 Task: Search one way flight ticket for 1 adult, 6 children, 1 infant in seat and 1 infant on lap in business from Wilmington: Wilmington Airport to Indianapolis: Indianapolis International Airport on 8-5-2023. Choice of flights is Emirates. Number of bags: 2 checked bags. Price is upto 109000. Outbound departure time preference is 23:00.
Action: Mouse moved to (318, 131)
Screenshot: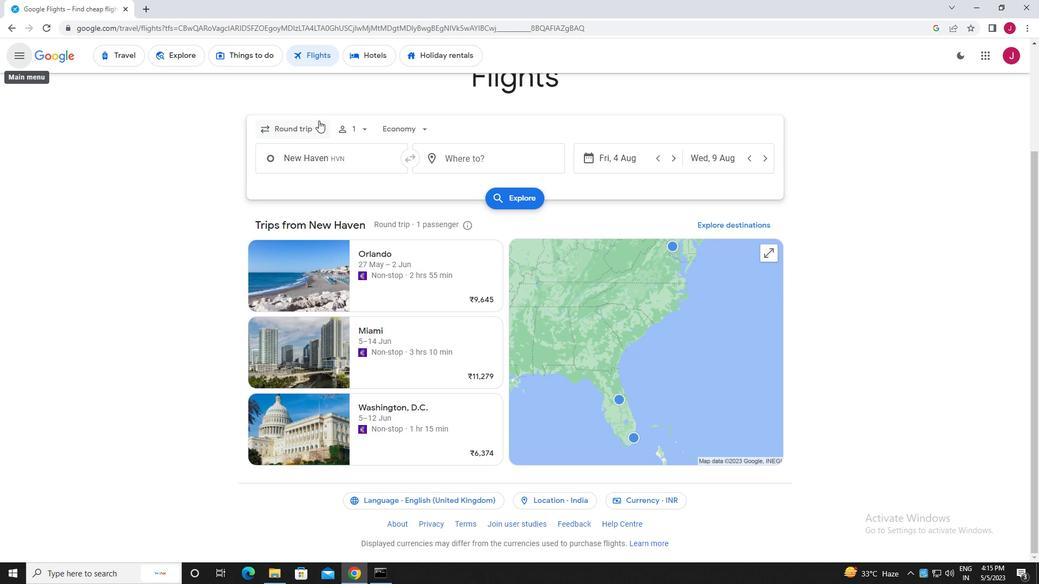 
Action: Mouse pressed left at (318, 131)
Screenshot: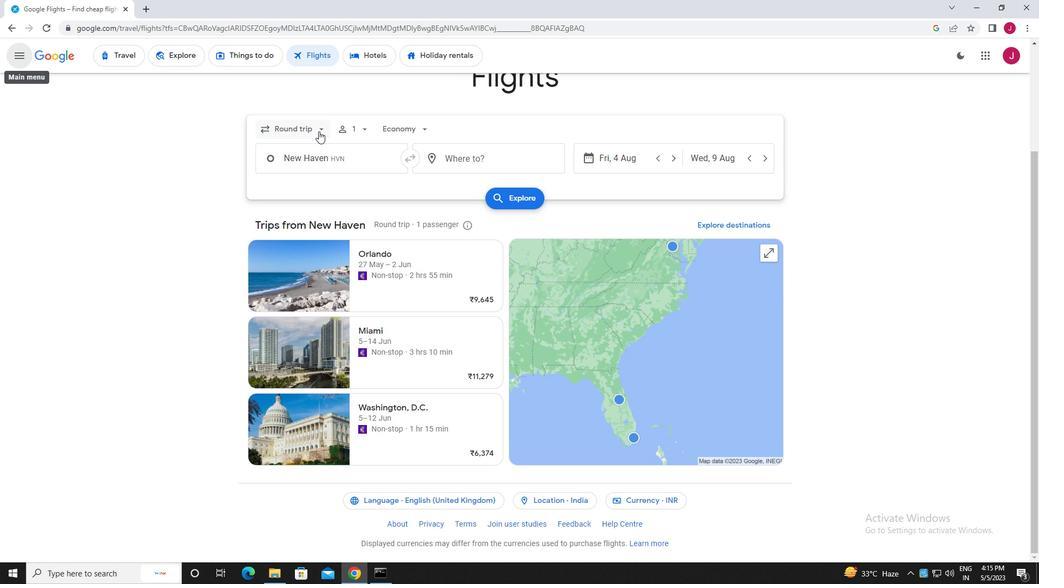 
Action: Mouse moved to (309, 181)
Screenshot: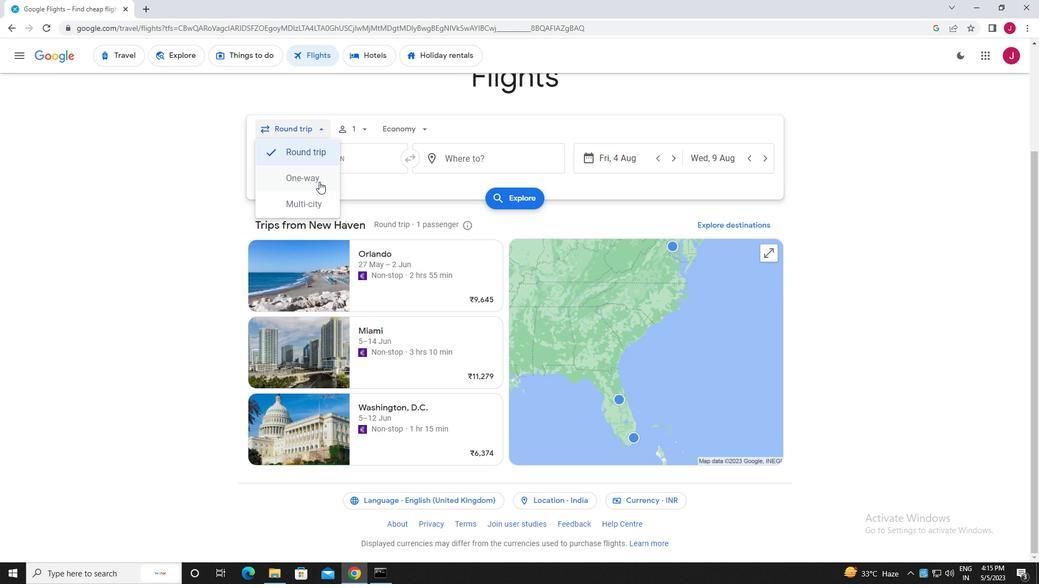 
Action: Mouse pressed left at (309, 181)
Screenshot: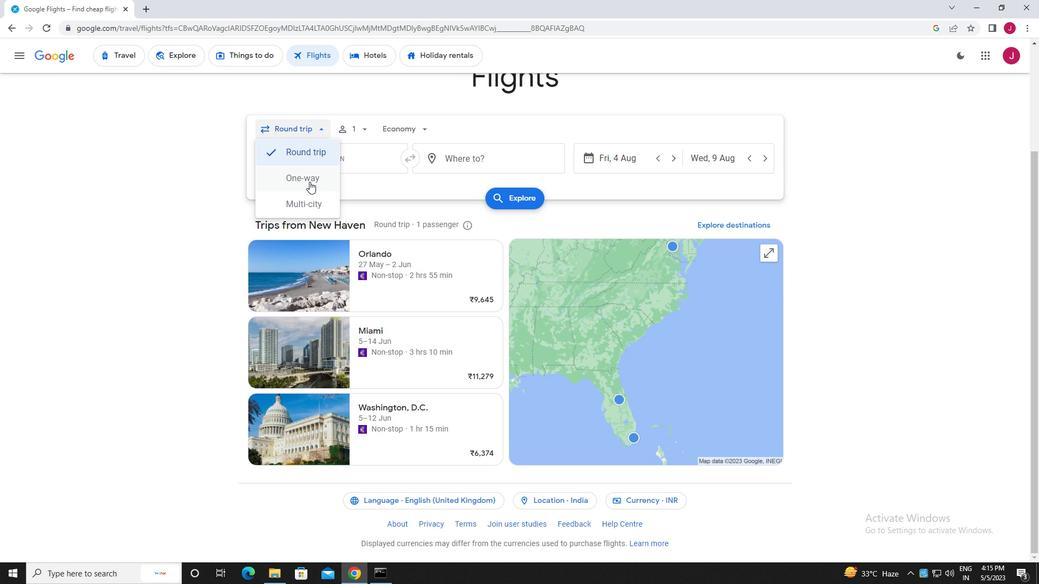 
Action: Mouse moved to (358, 130)
Screenshot: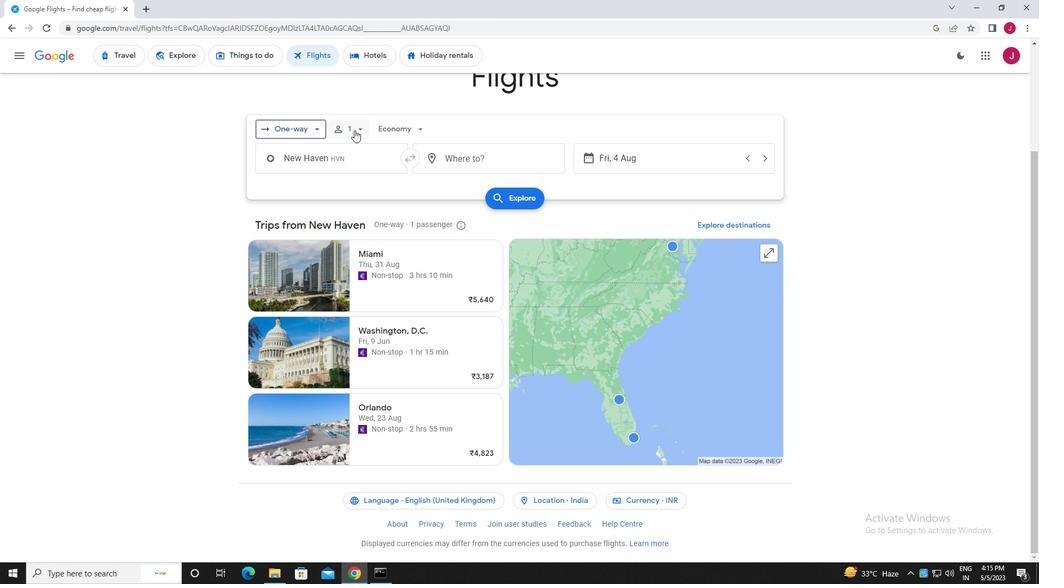 
Action: Mouse pressed left at (358, 130)
Screenshot: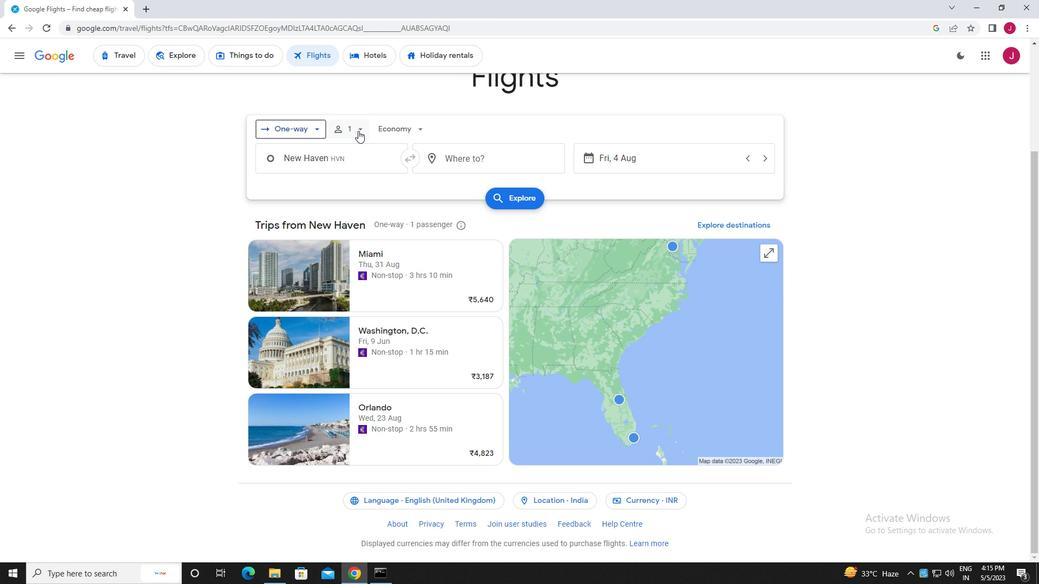 
Action: Mouse moved to (447, 186)
Screenshot: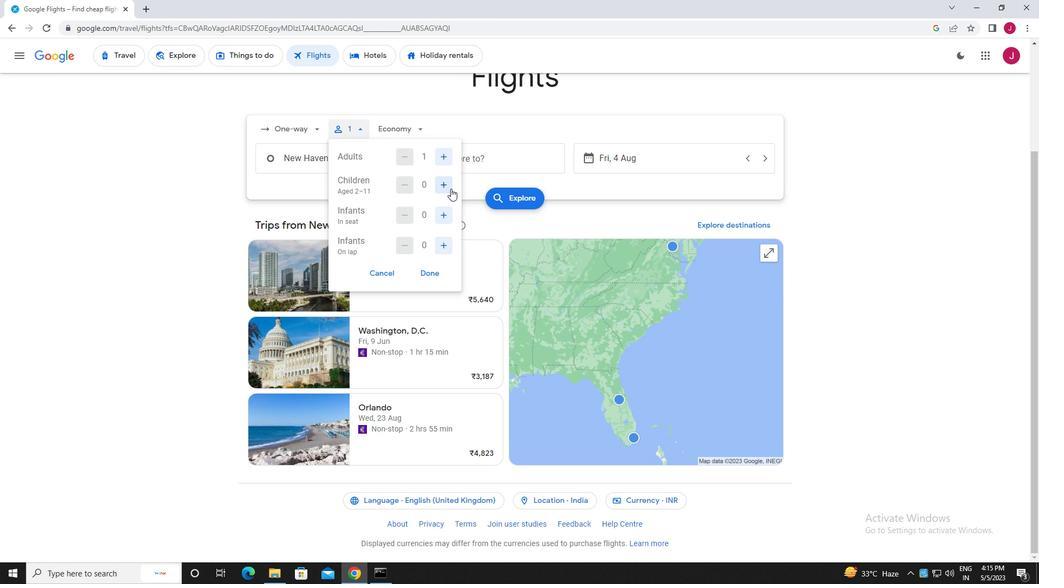 
Action: Mouse pressed left at (447, 186)
Screenshot: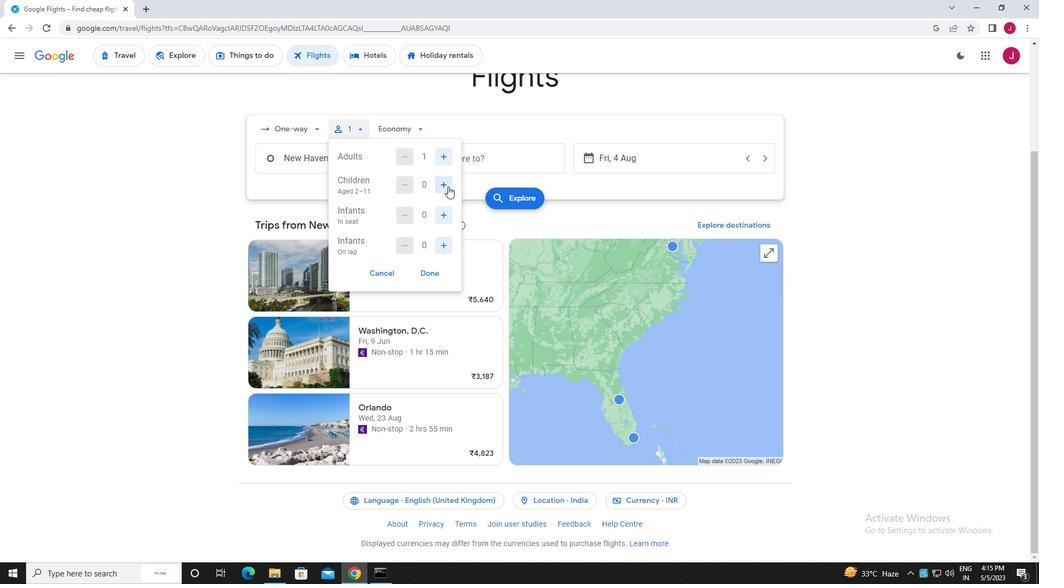 
Action: Mouse pressed left at (447, 186)
Screenshot: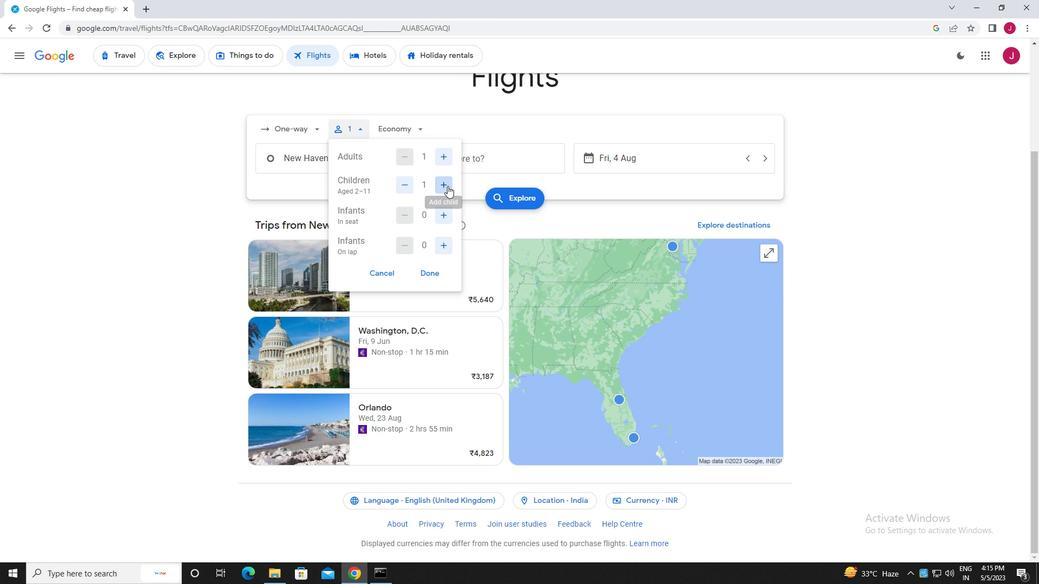 
Action: Mouse pressed left at (447, 186)
Screenshot: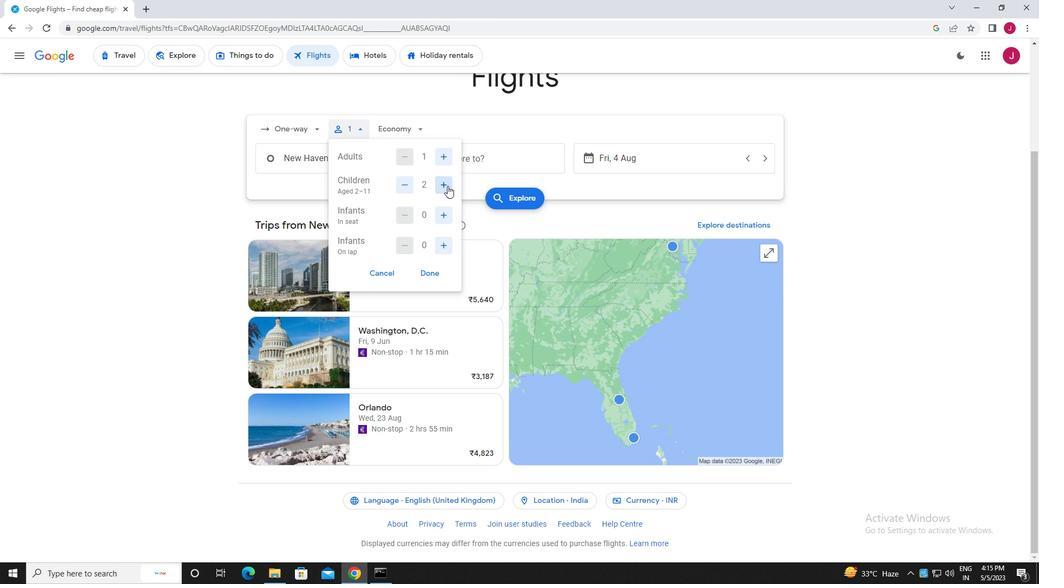 
Action: Mouse pressed left at (447, 186)
Screenshot: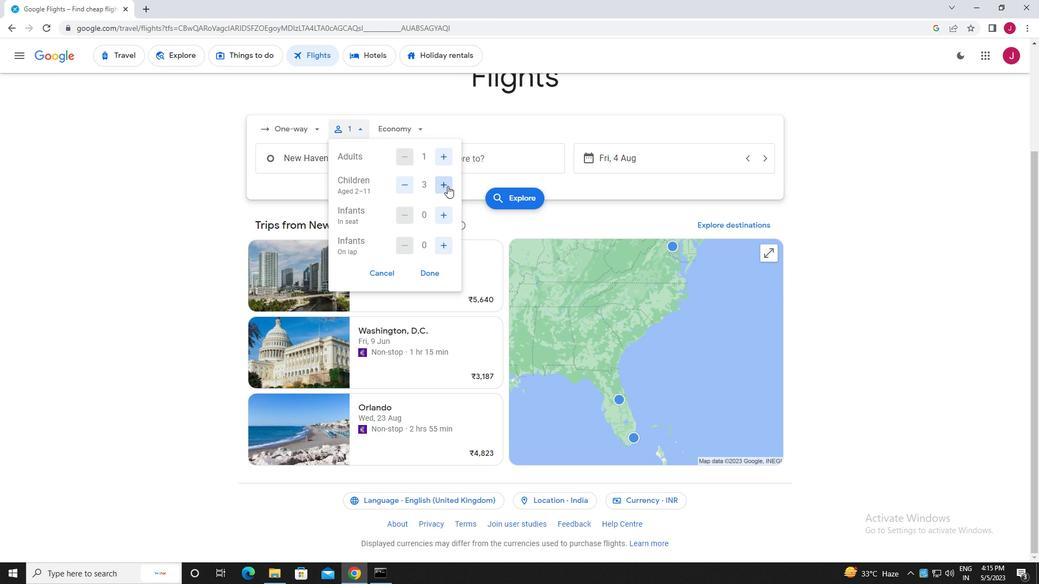 
Action: Mouse pressed left at (447, 186)
Screenshot: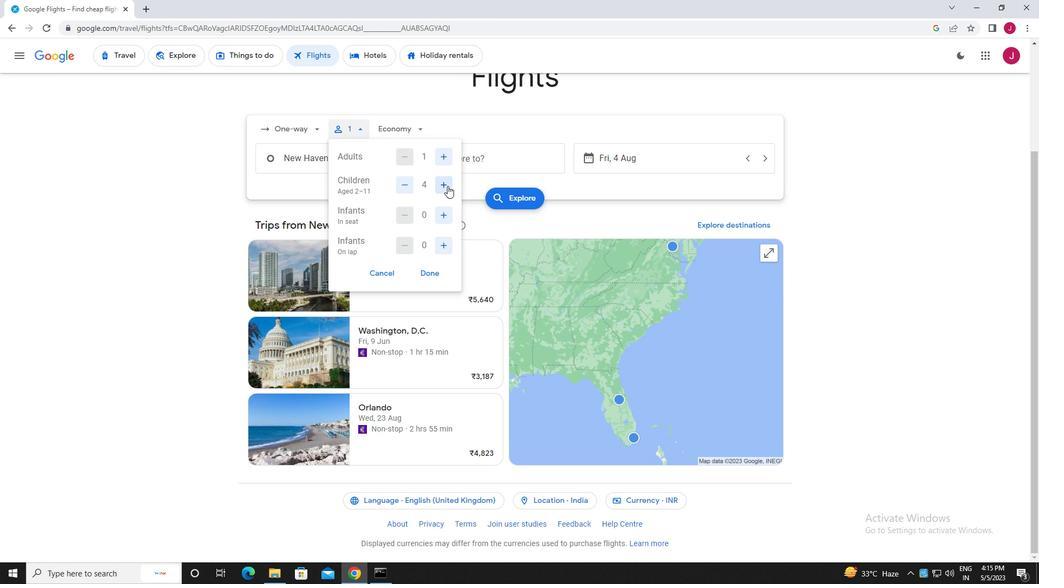 
Action: Mouse pressed left at (447, 186)
Screenshot: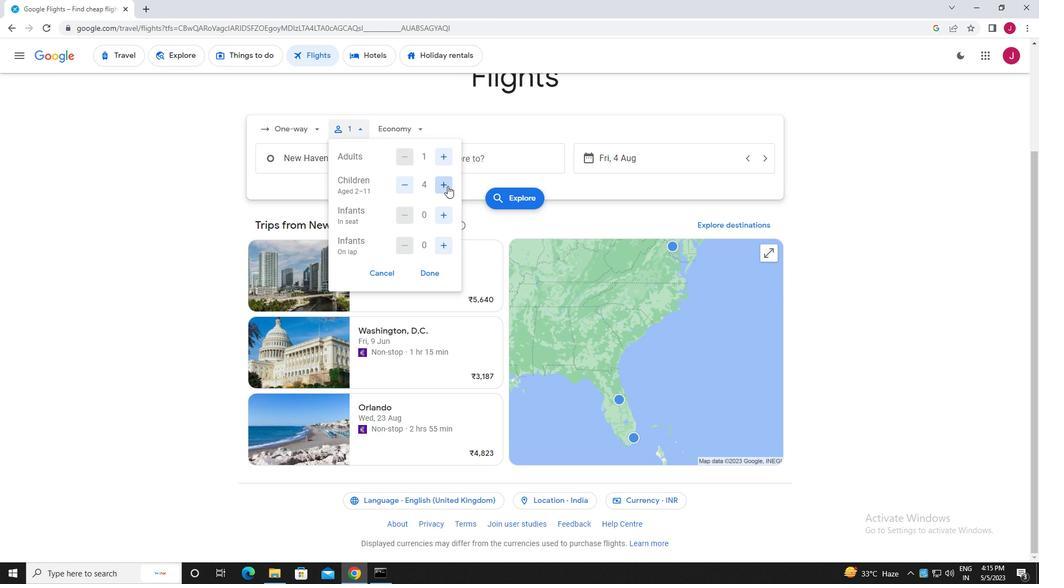 
Action: Mouse moved to (444, 216)
Screenshot: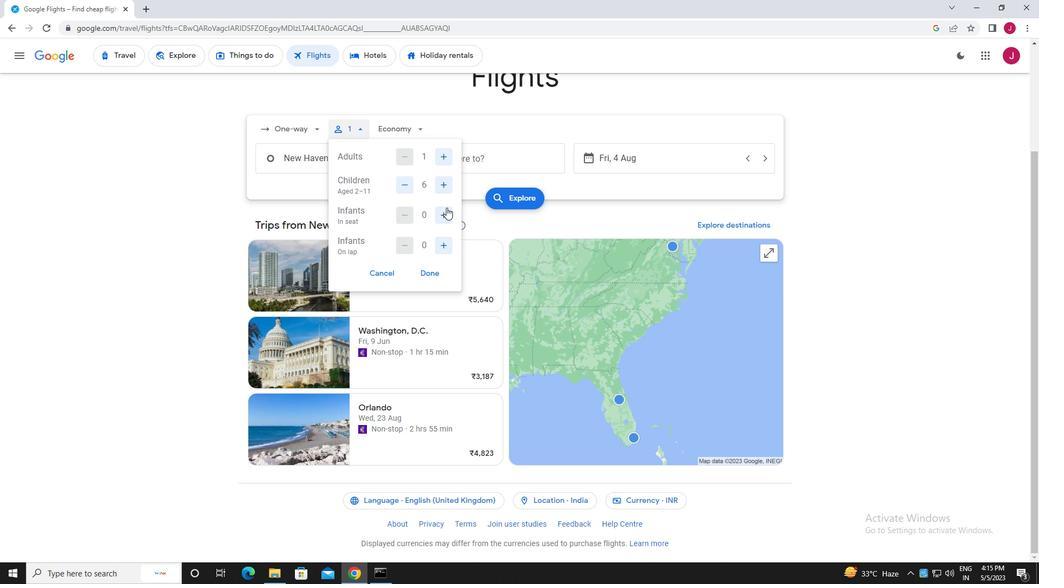 
Action: Mouse pressed left at (444, 216)
Screenshot: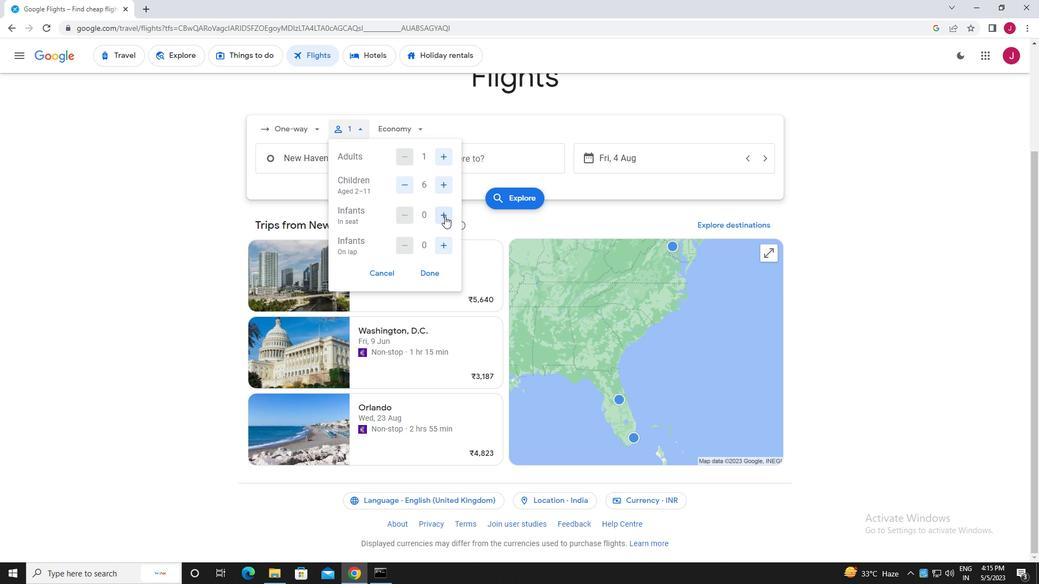 
Action: Mouse moved to (444, 244)
Screenshot: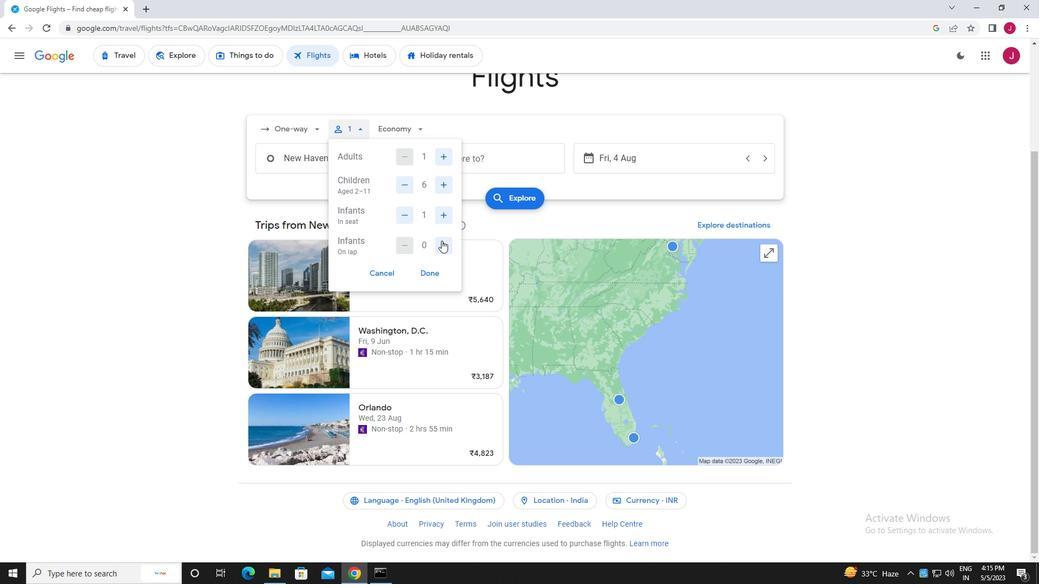 
Action: Mouse pressed left at (444, 244)
Screenshot: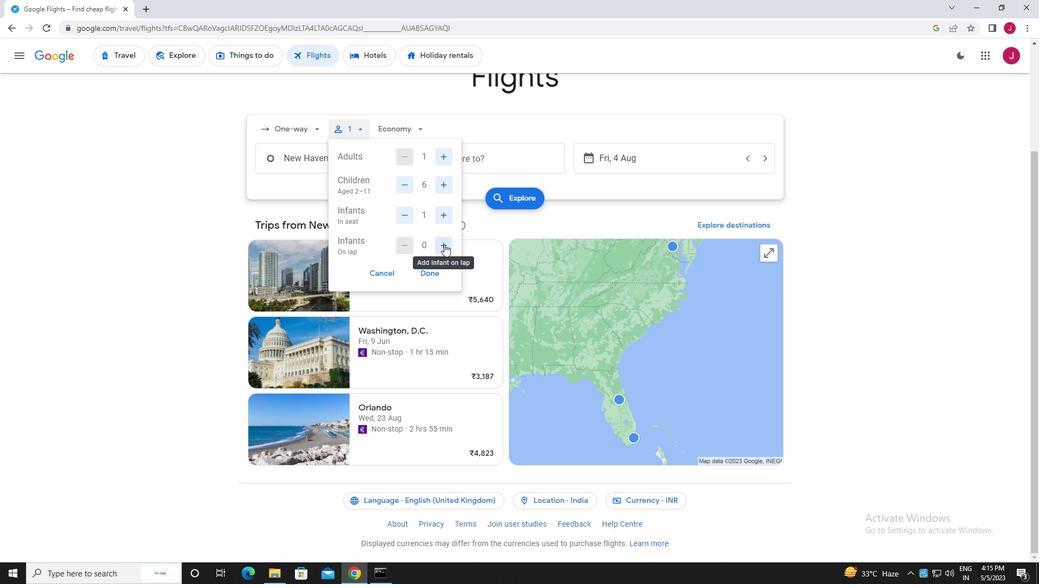 
Action: Mouse moved to (428, 268)
Screenshot: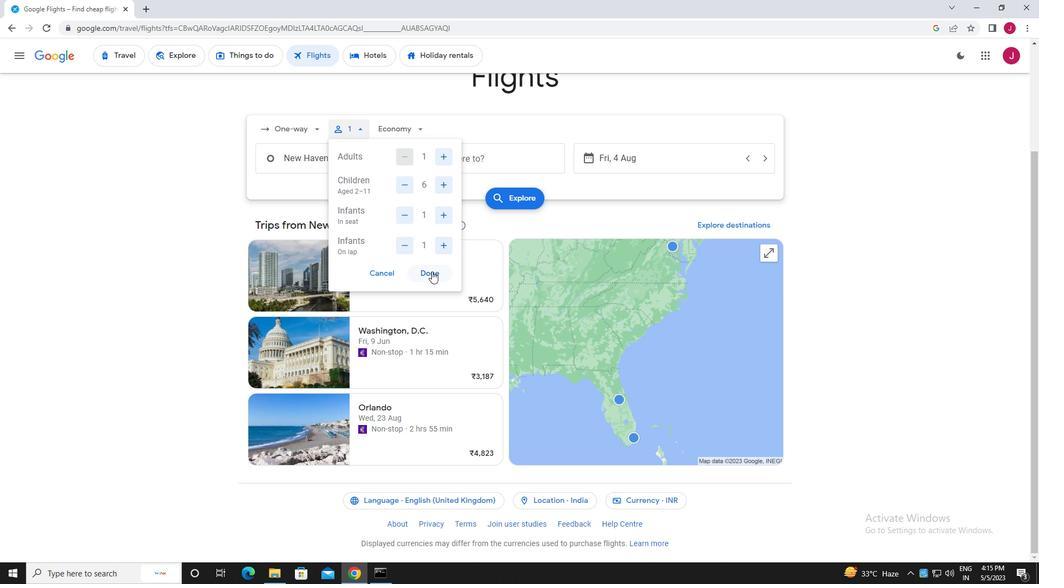 
Action: Mouse pressed left at (428, 268)
Screenshot: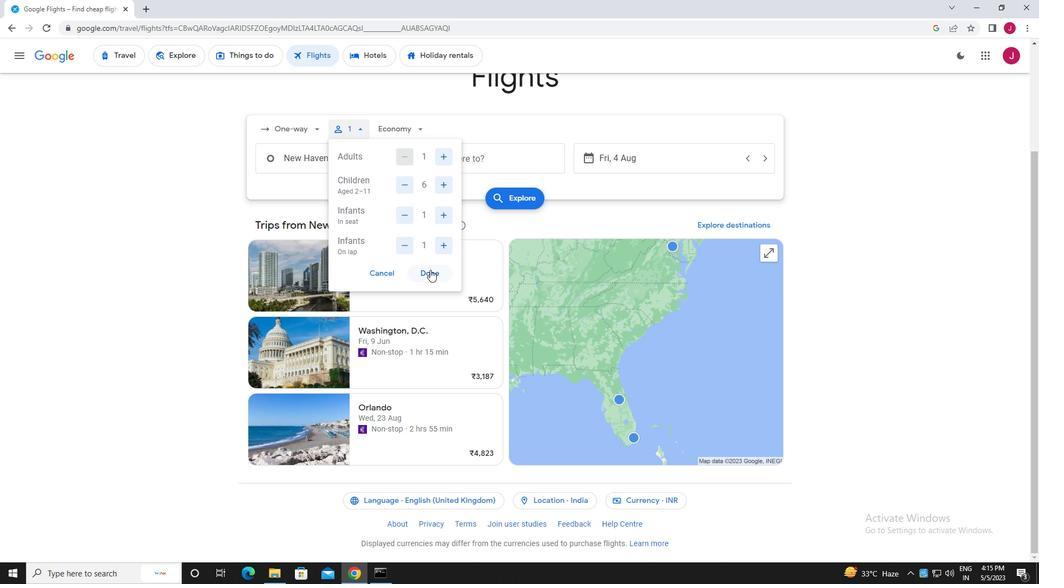 
Action: Mouse moved to (404, 132)
Screenshot: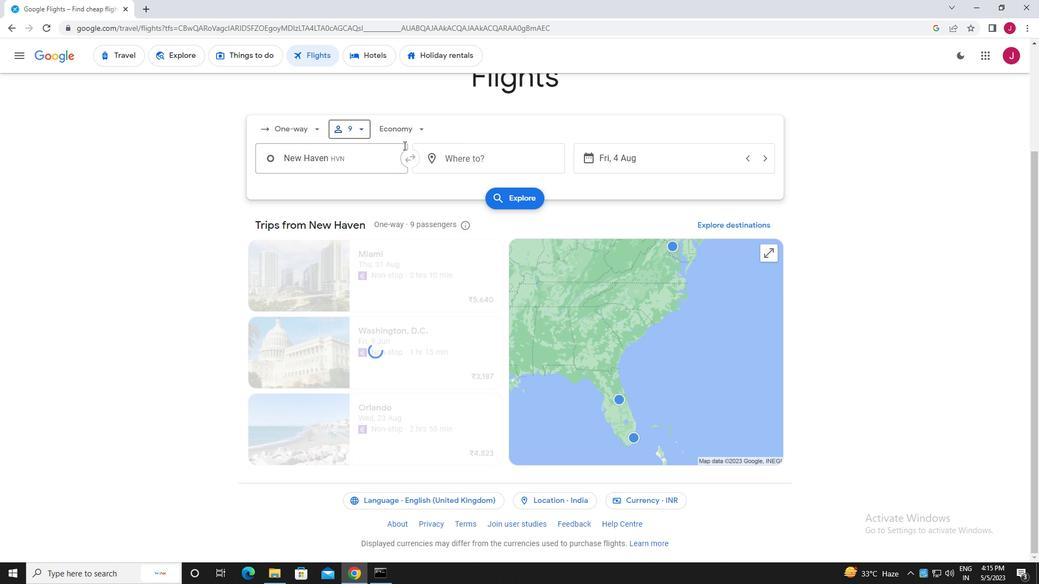 
Action: Mouse pressed left at (404, 132)
Screenshot: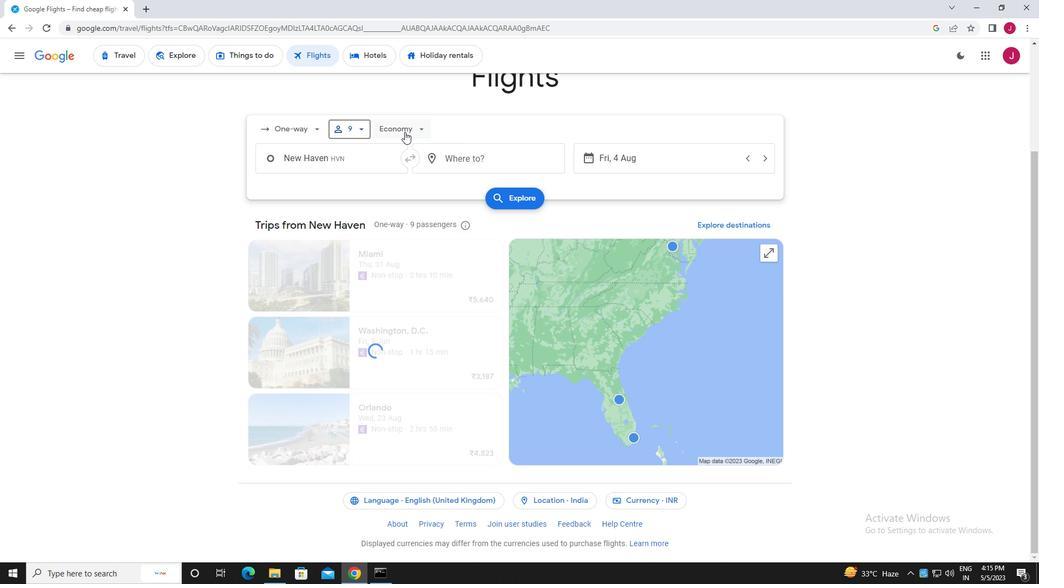 
Action: Mouse moved to (420, 202)
Screenshot: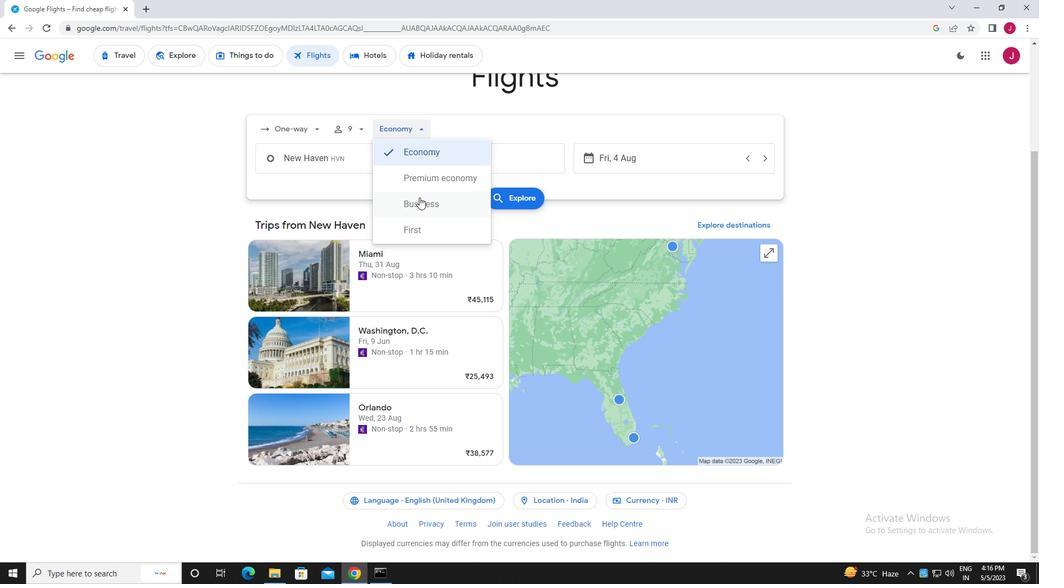 
Action: Mouse pressed left at (420, 202)
Screenshot: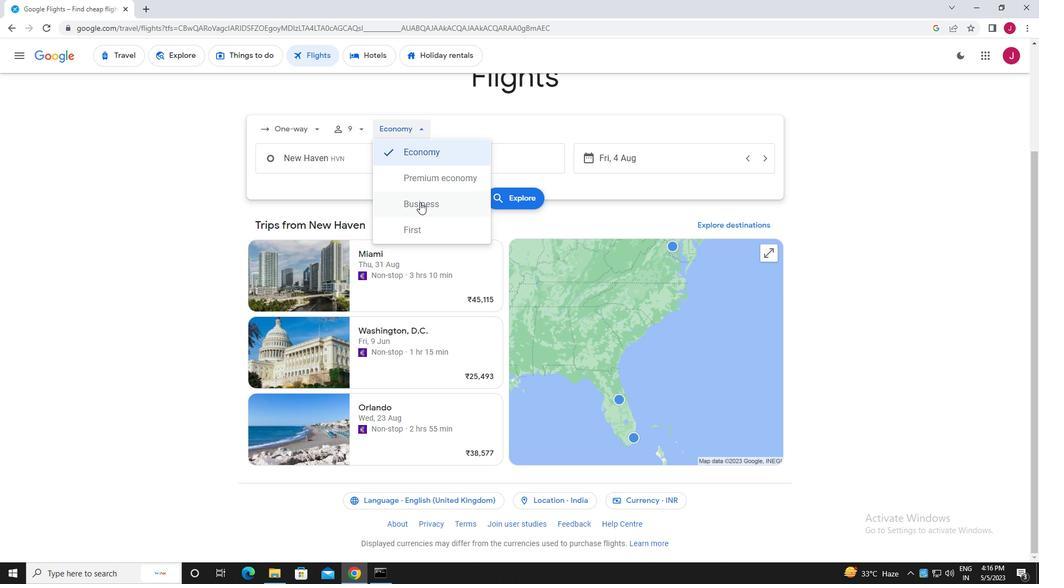 
Action: Mouse moved to (359, 161)
Screenshot: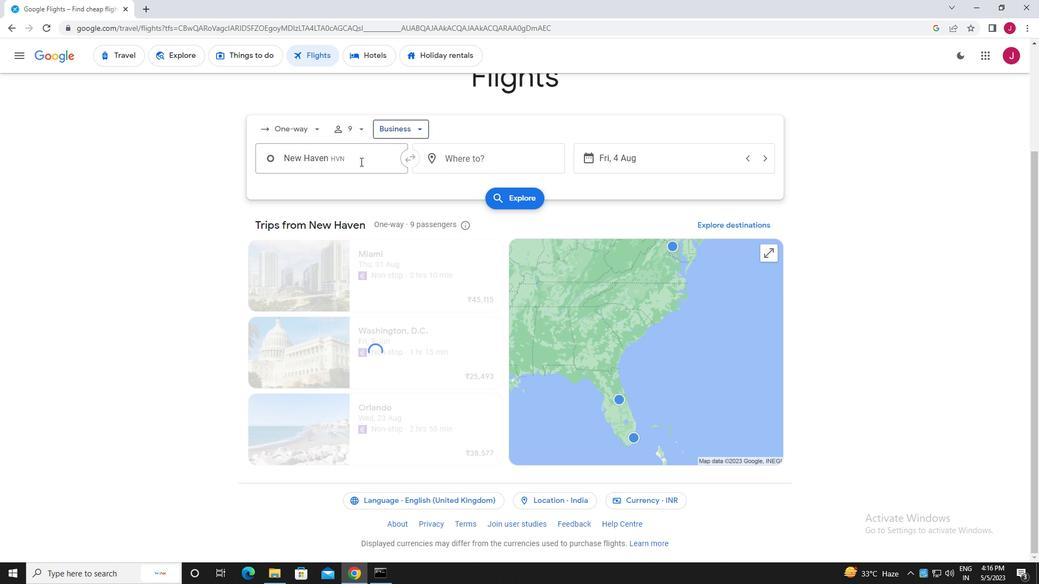 
Action: Mouse pressed left at (359, 161)
Screenshot: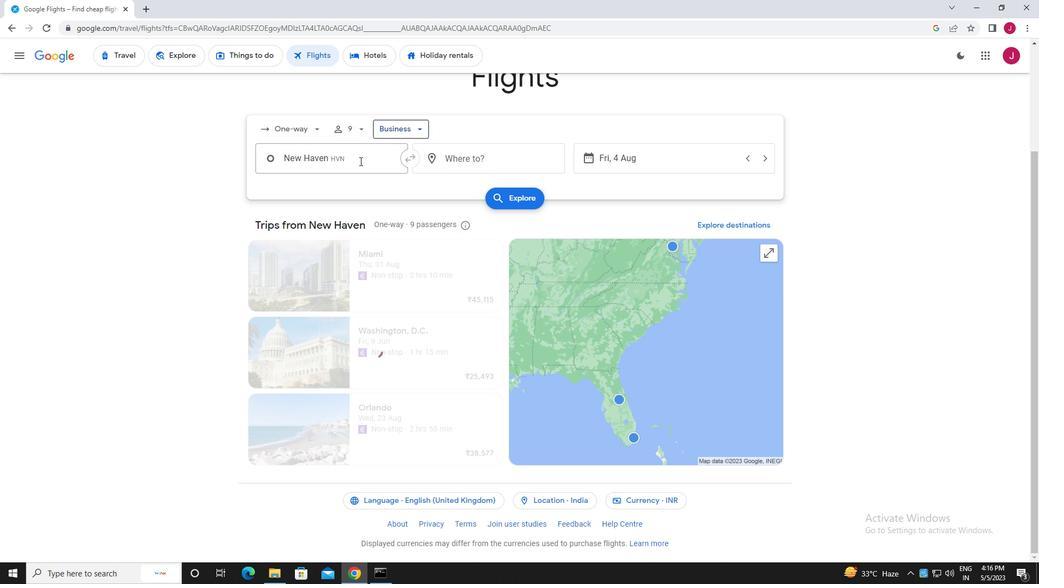 
Action: Key pressed wilmington<Key.space>ai
Screenshot: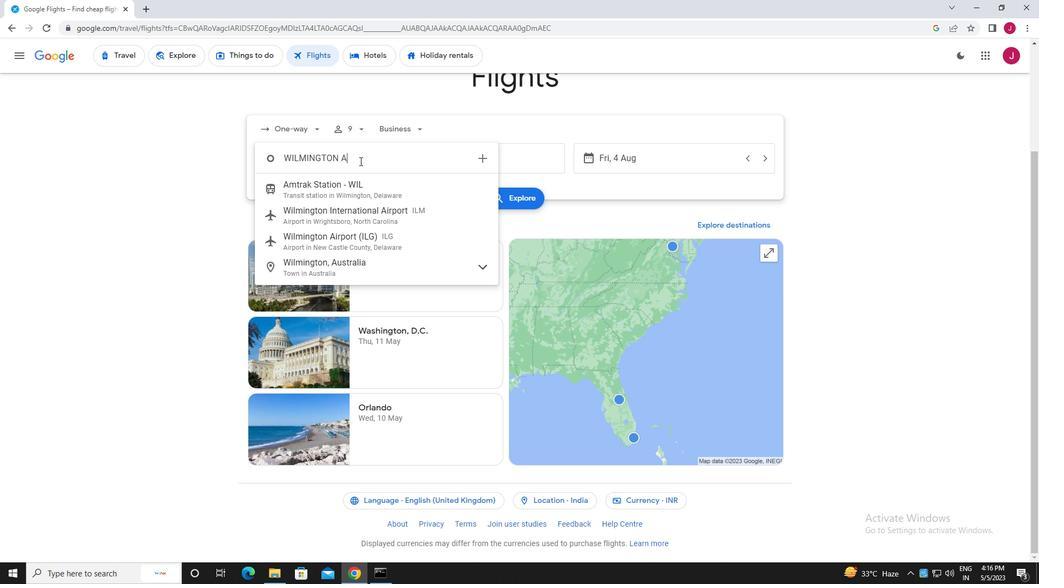 
Action: Mouse moved to (357, 213)
Screenshot: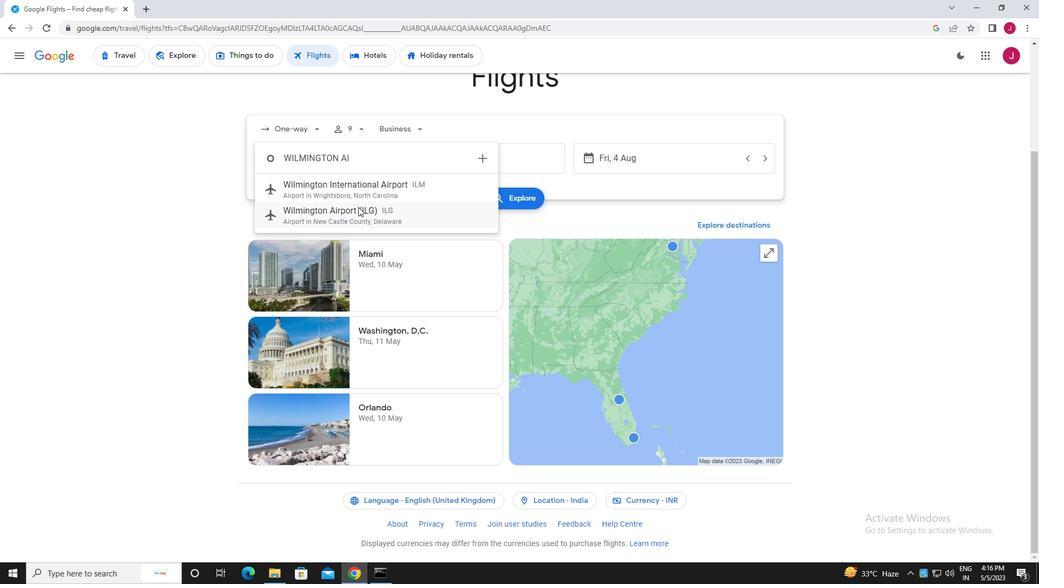 
Action: Mouse pressed left at (357, 213)
Screenshot: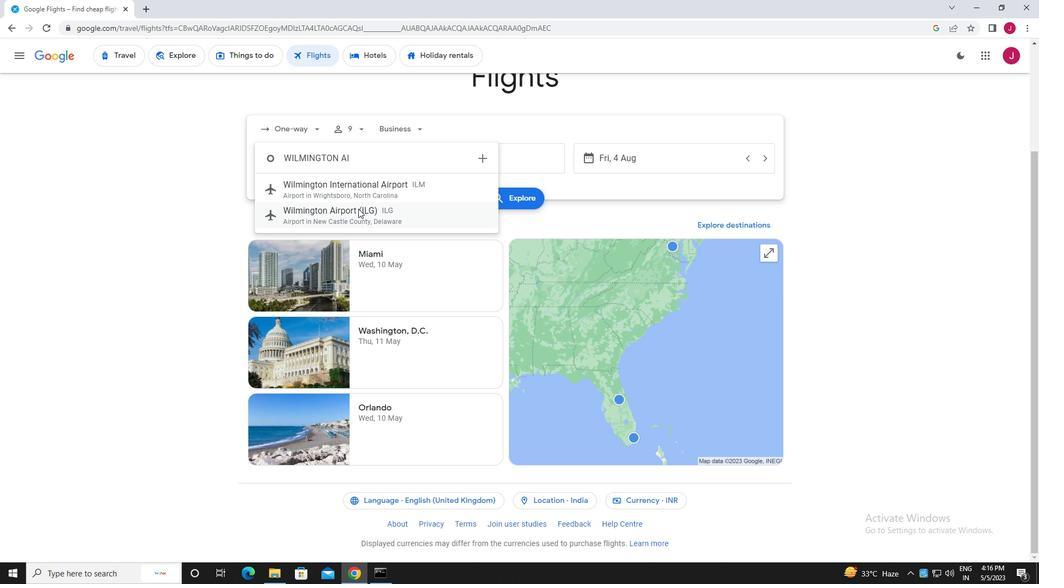 
Action: Mouse moved to (469, 163)
Screenshot: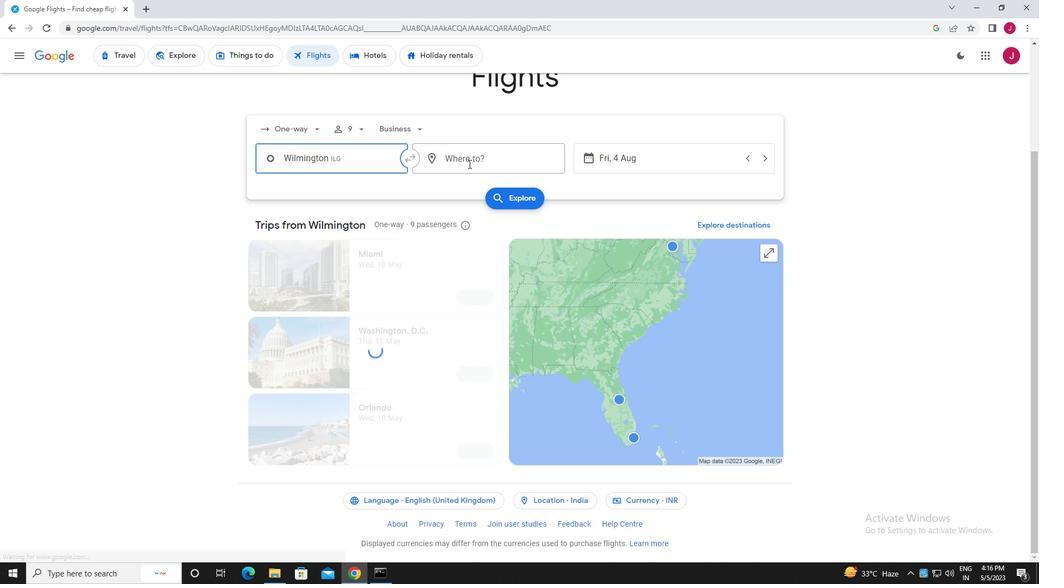 
Action: Mouse pressed left at (469, 163)
Screenshot: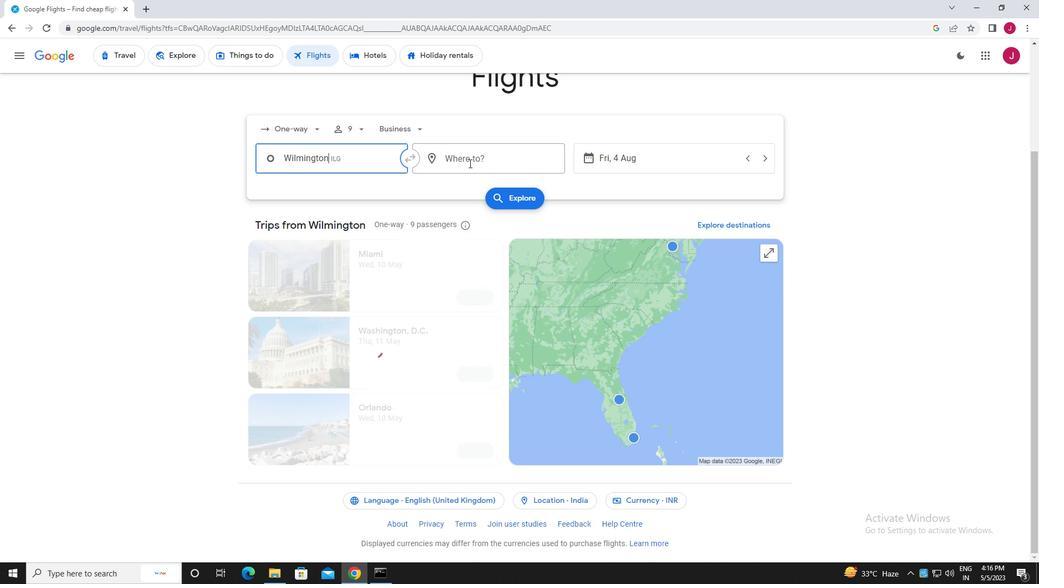 
Action: Mouse moved to (466, 163)
Screenshot: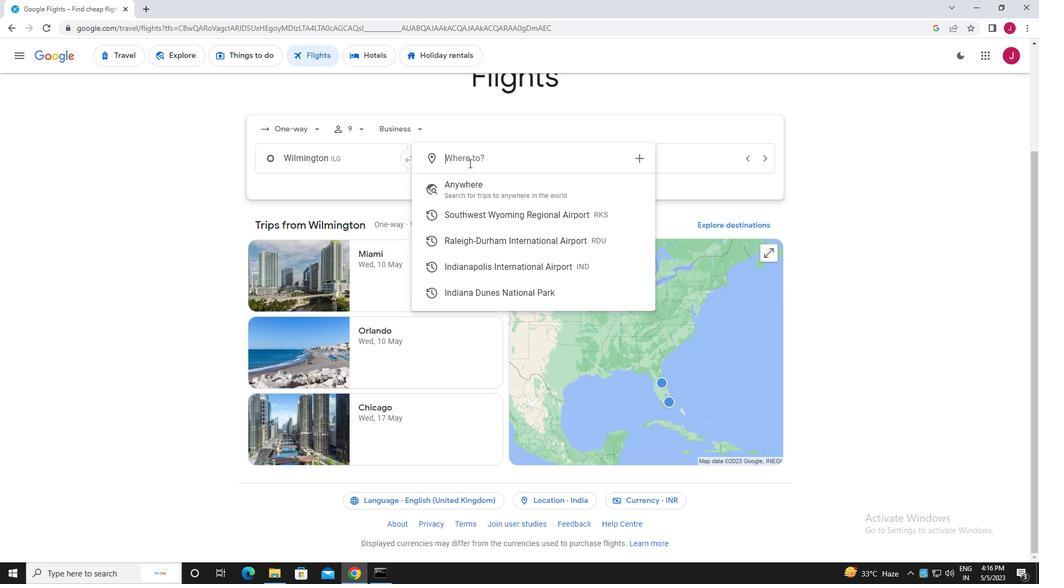 
Action: Key pressed indianapol
Screenshot: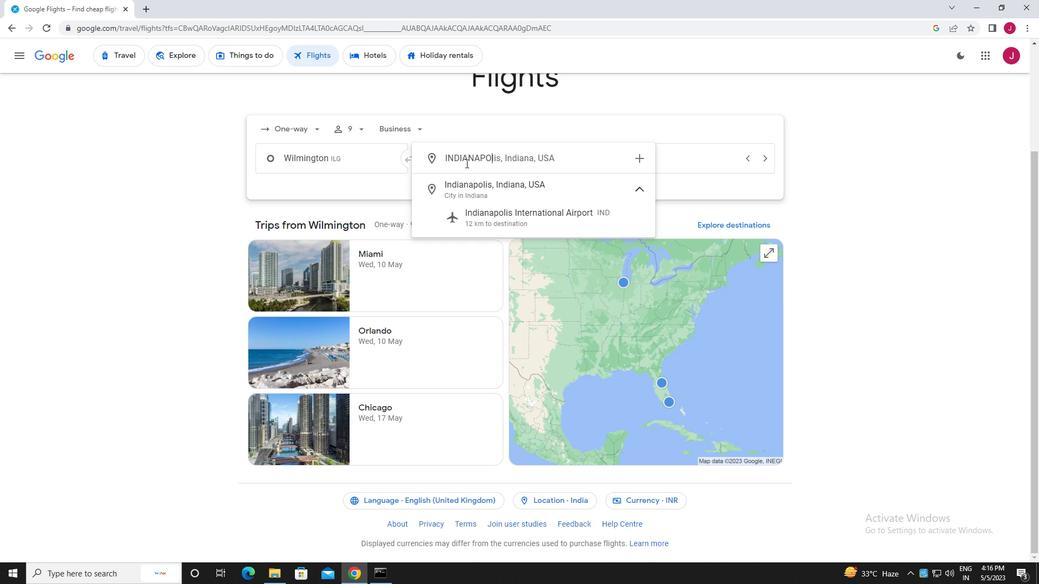 
Action: Mouse moved to (505, 211)
Screenshot: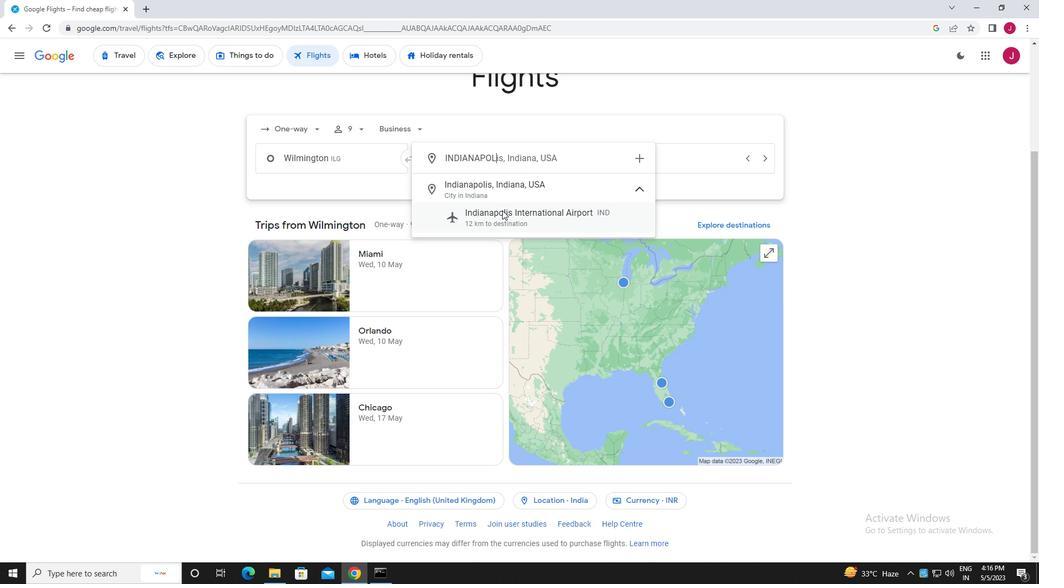 
Action: Mouse pressed left at (505, 211)
Screenshot: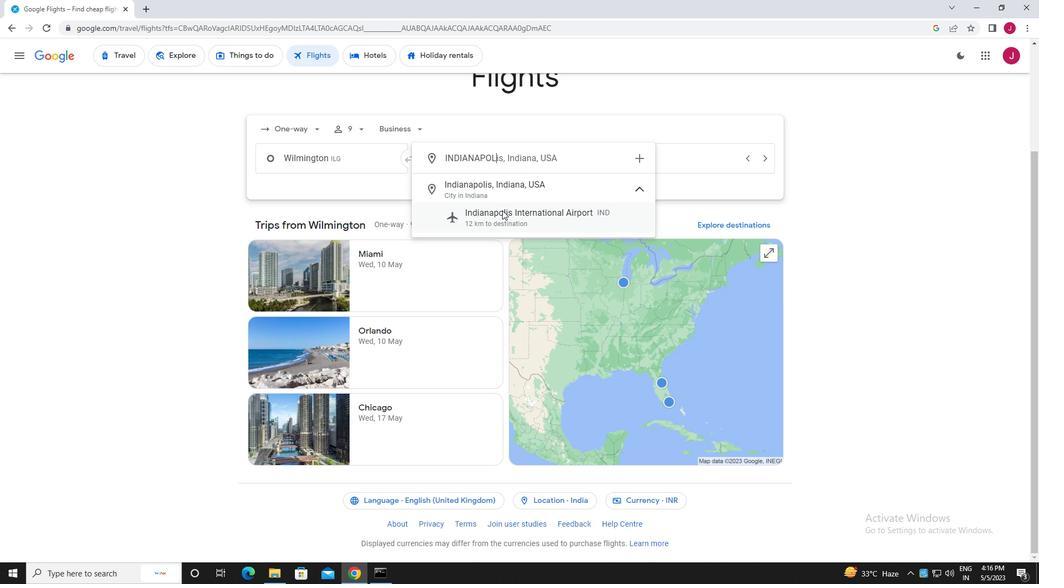 
Action: Mouse moved to (624, 159)
Screenshot: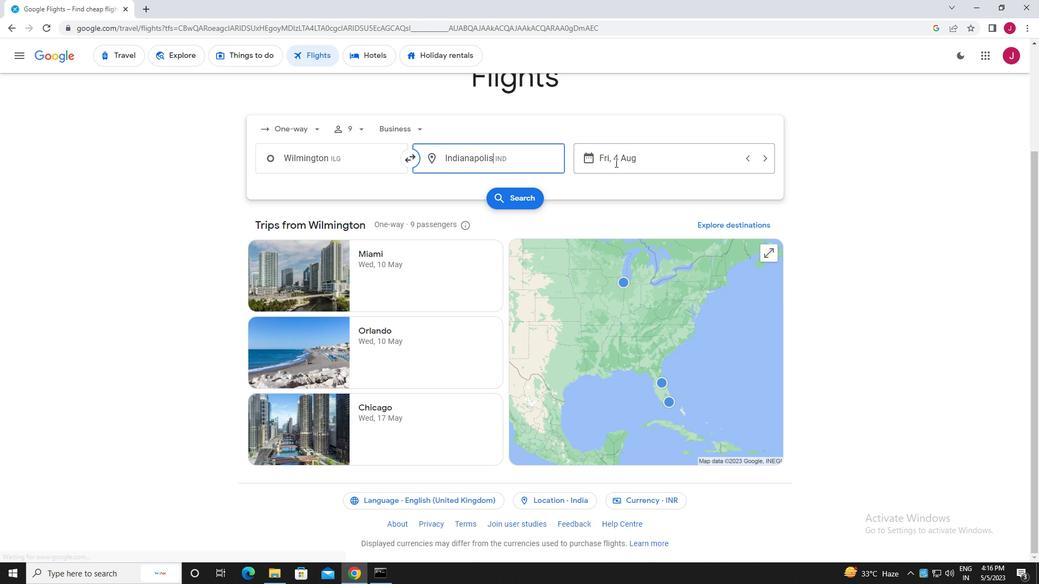 
Action: Mouse pressed left at (624, 159)
Screenshot: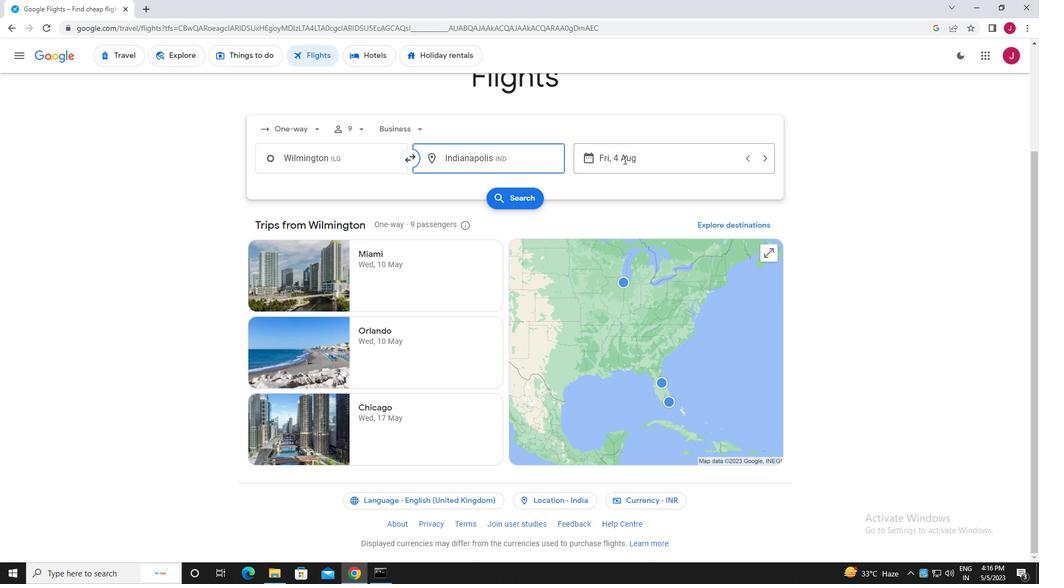 
Action: Mouse moved to (549, 244)
Screenshot: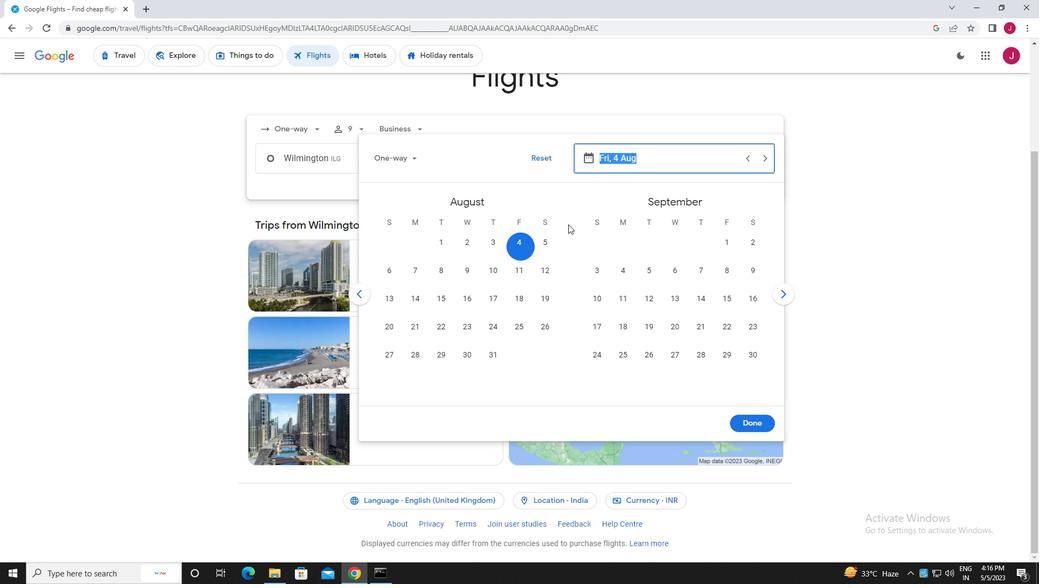 
Action: Mouse pressed left at (549, 244)
Screenshot: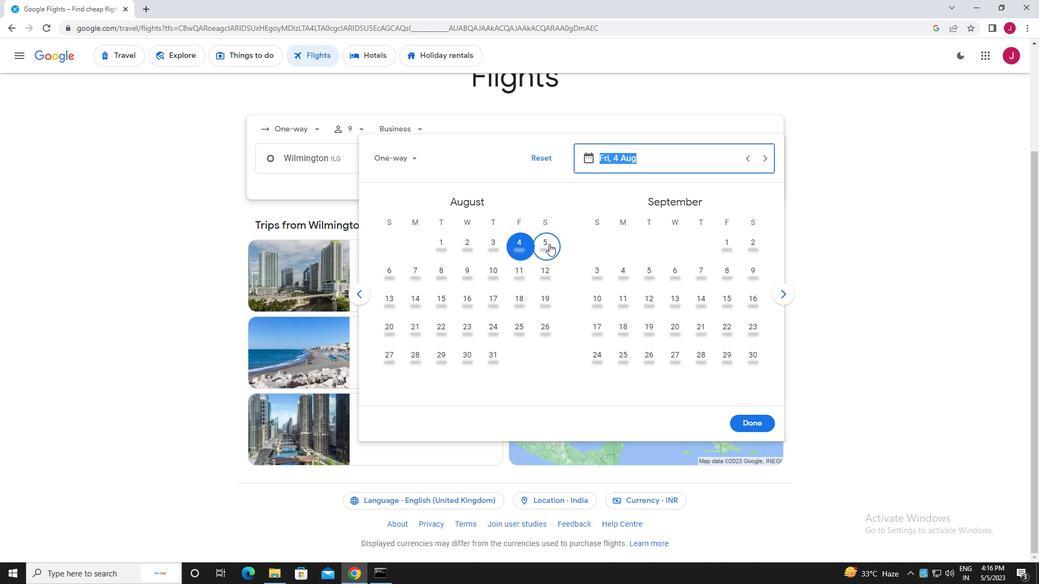 
Action: Mouse moved to (745, 422)
Screenshot: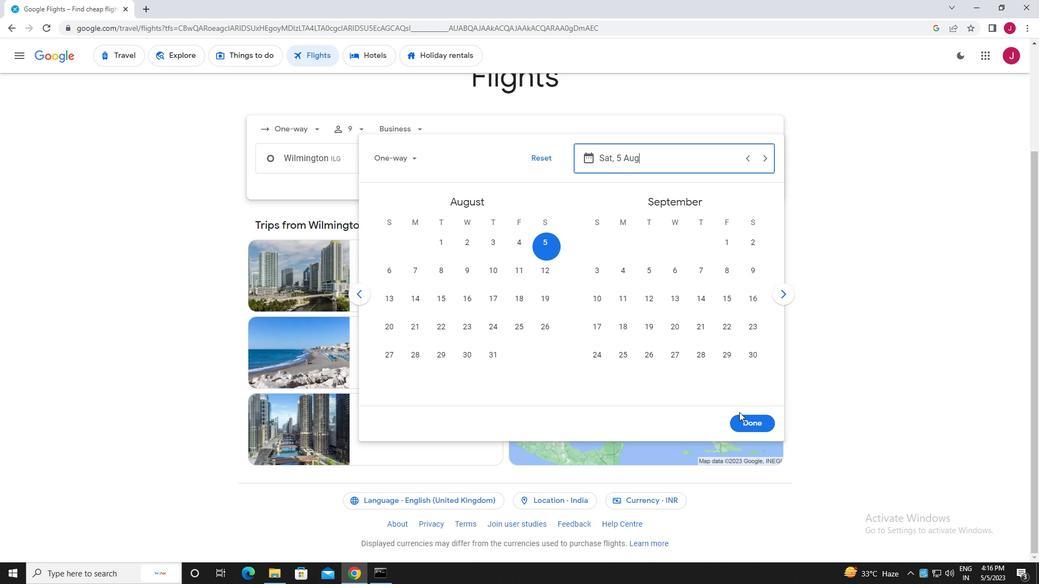 
Action: Mouse pressed left at (745, 422)
Screenshot: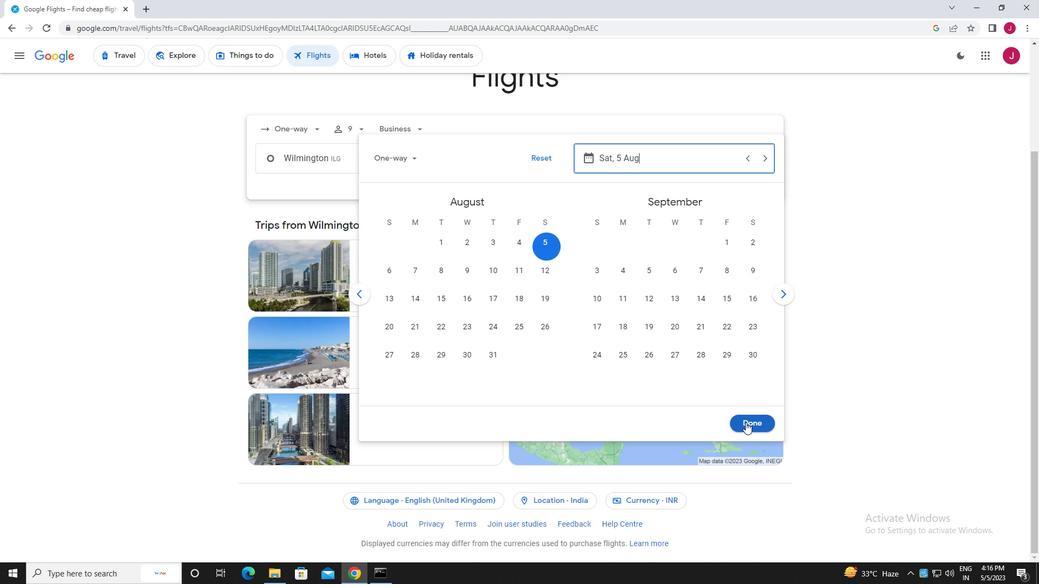 
Action: Mouse moved to (521, 200)
Screenshot: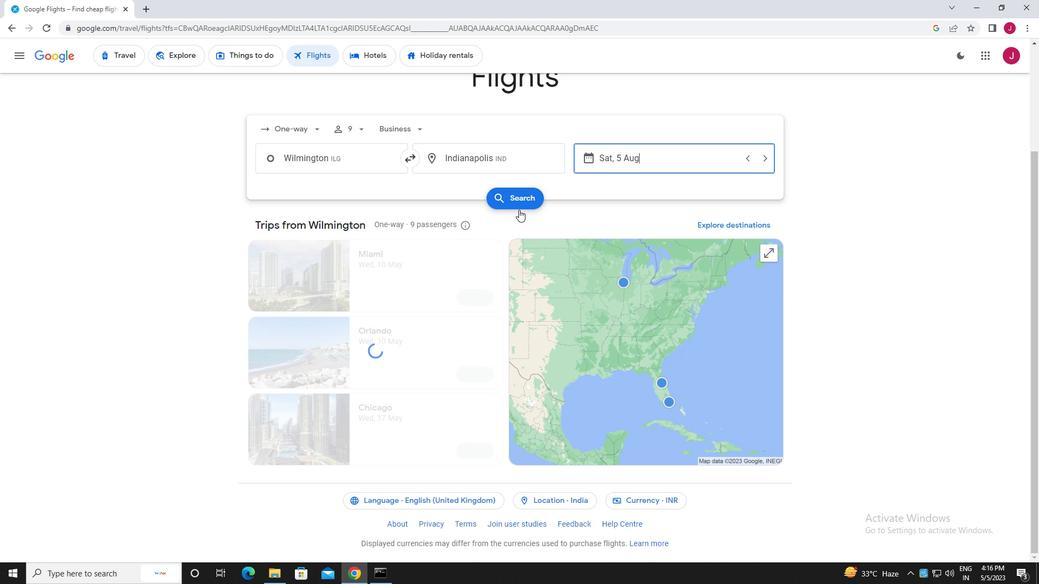 
Action: Mouse pressed left at (521, 200)
Screenshot: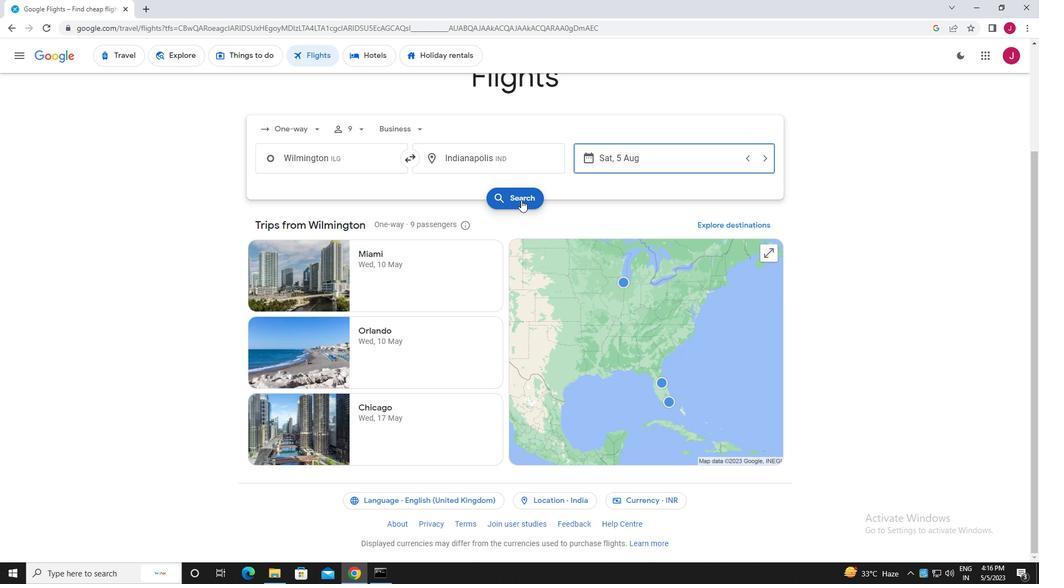 
Action: Mouse moved to (274, 155)
Screenshot: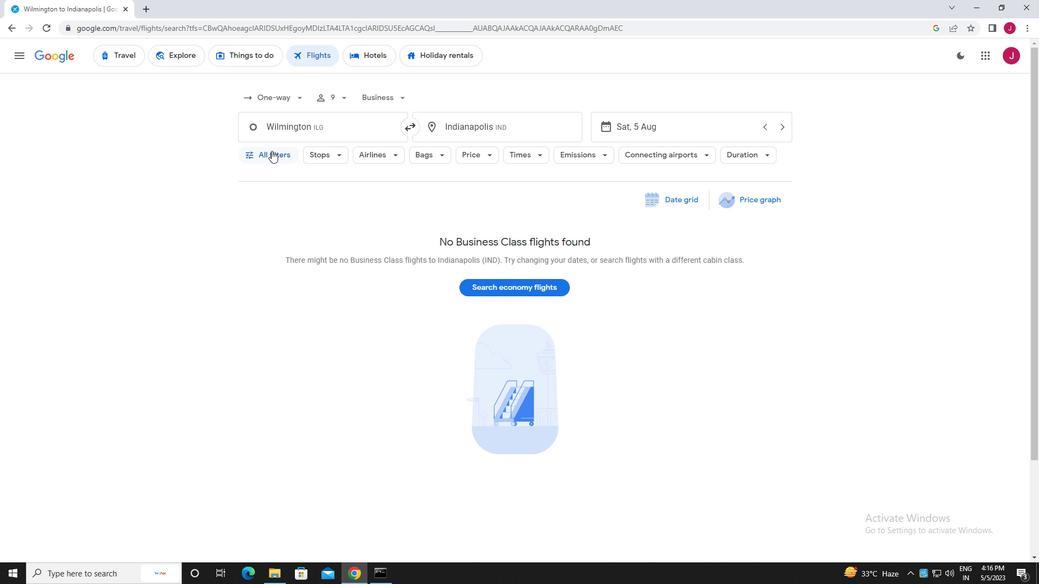 
Action: Mouse pressed left at (274, 155)
Screenshot: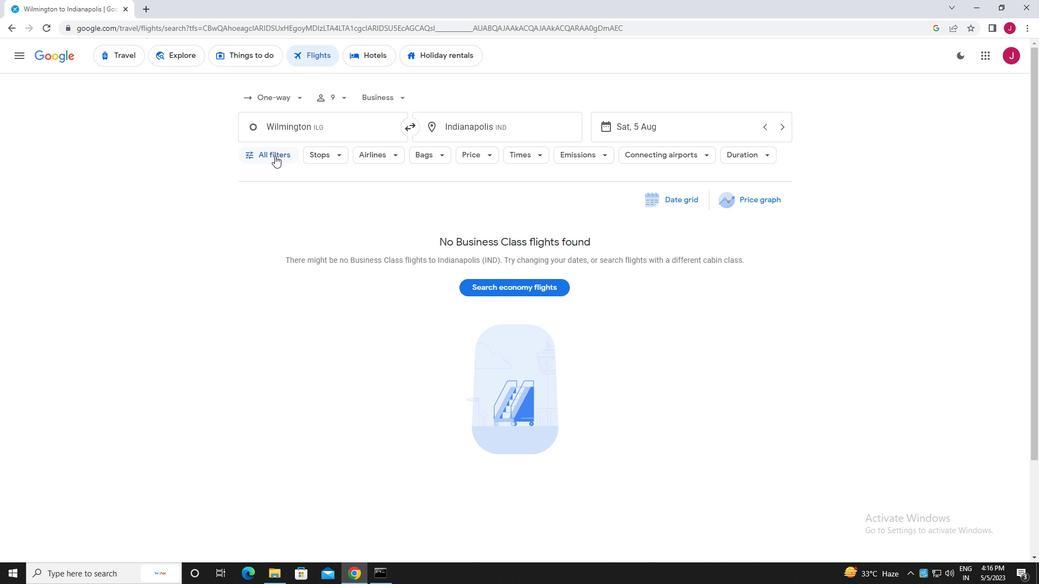 
Action: Mouse moved to (350, 245)
Screenshot: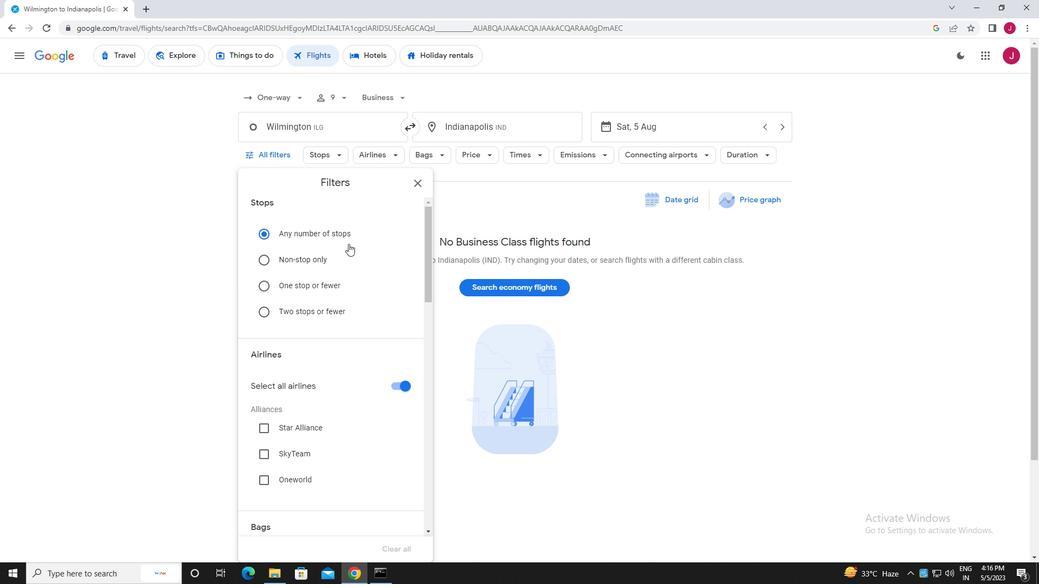 
Action: Mouse scrolled (350, 245) with delta (0, 0)
Screenshot: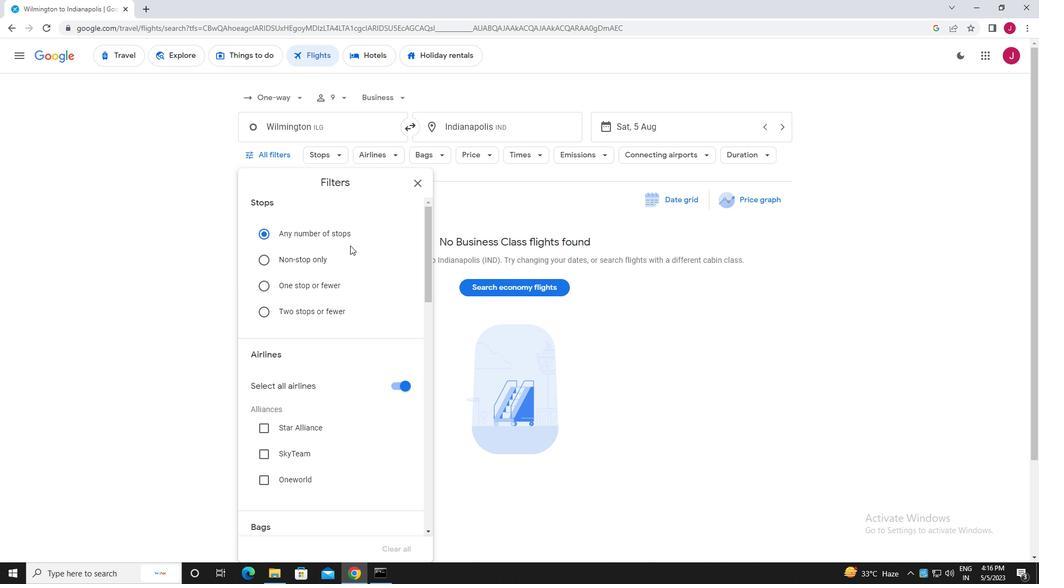
Action: Mouse scrolled (350, 245) with delta (0, 0)
Screenshot: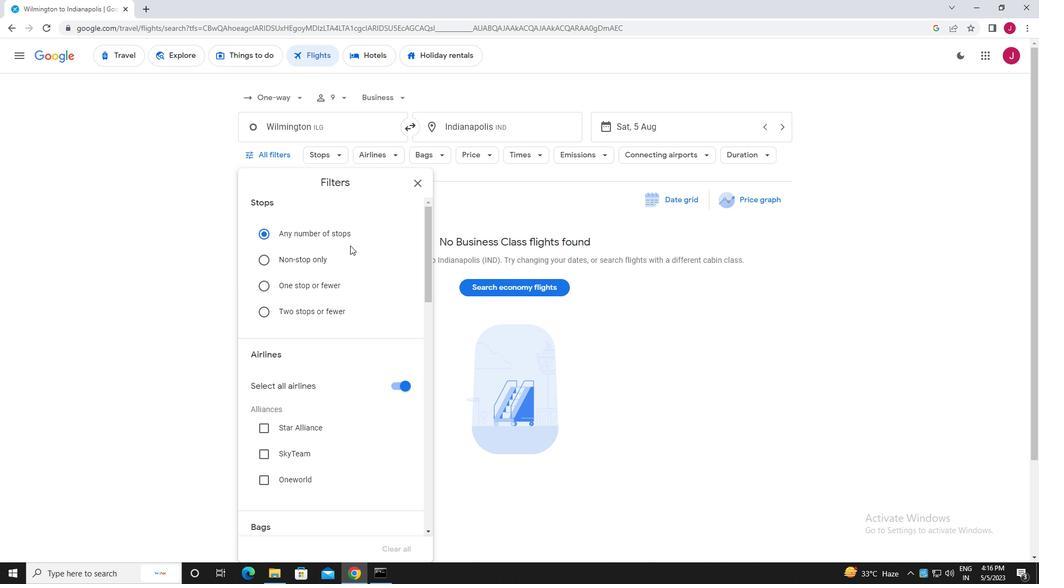
Action: Mouse scrolled (350, 245) with delta (0, 0)
Screenshot: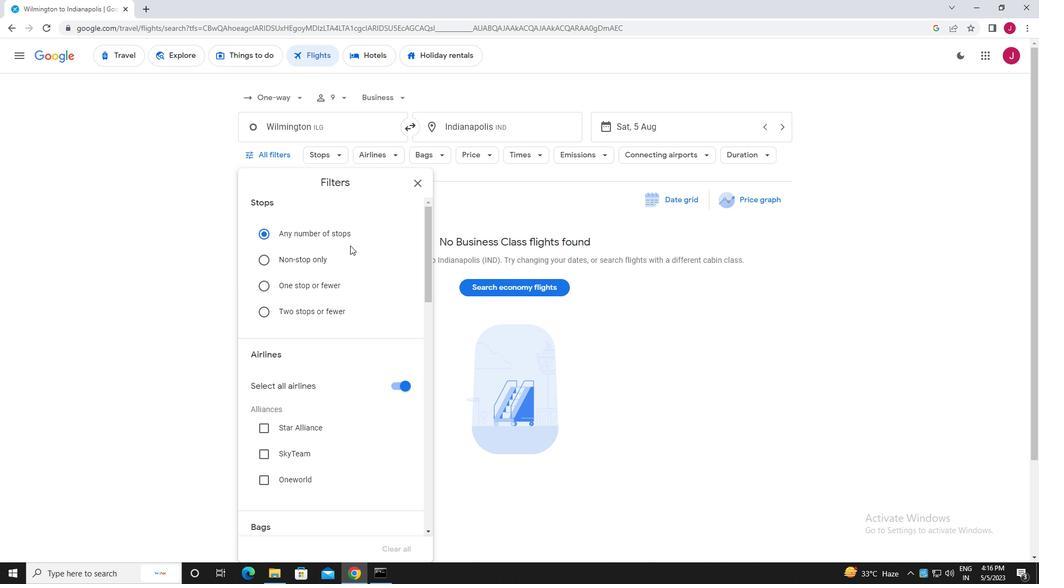 
Action: Mouse moved to (395, 224)
Screenshot: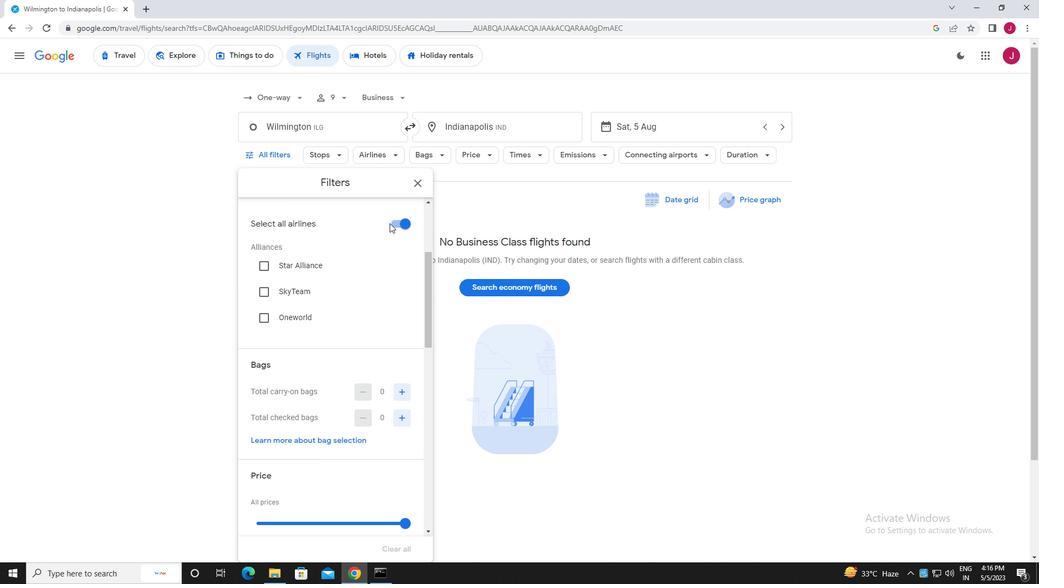 
Action: Mouse pressed left at (395, 224)
Screenshot: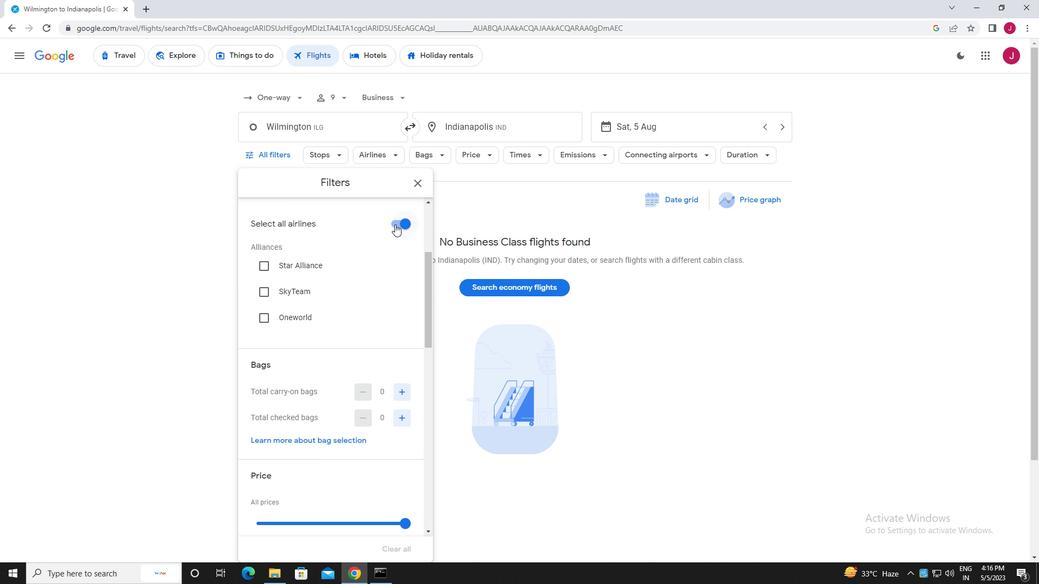 
Action: Mouse moved to (375, 240)
Screenshot: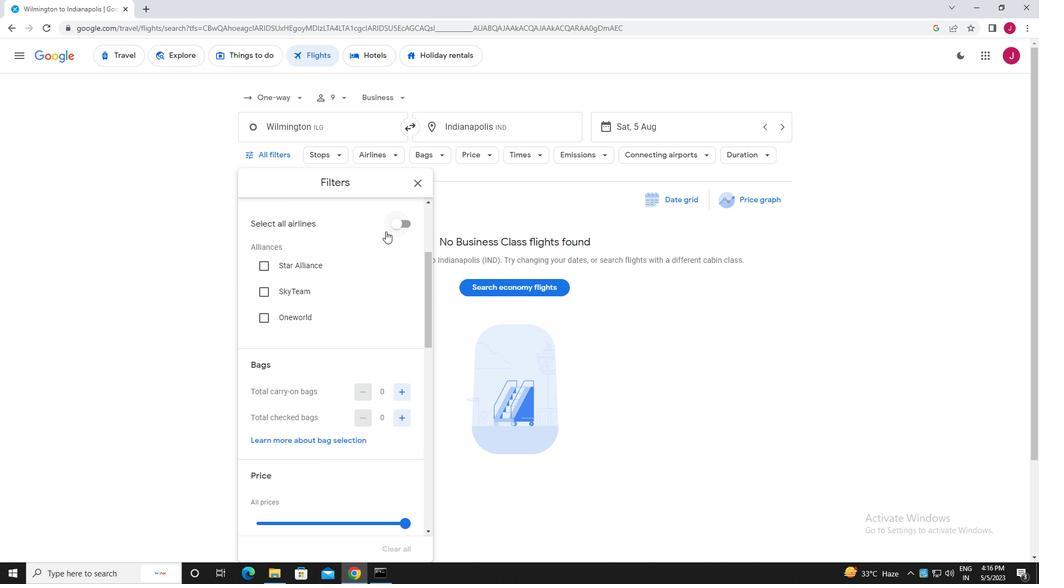 
Action: Mouse scrolled (375, 239) with delta (0, 0)
Screenshot: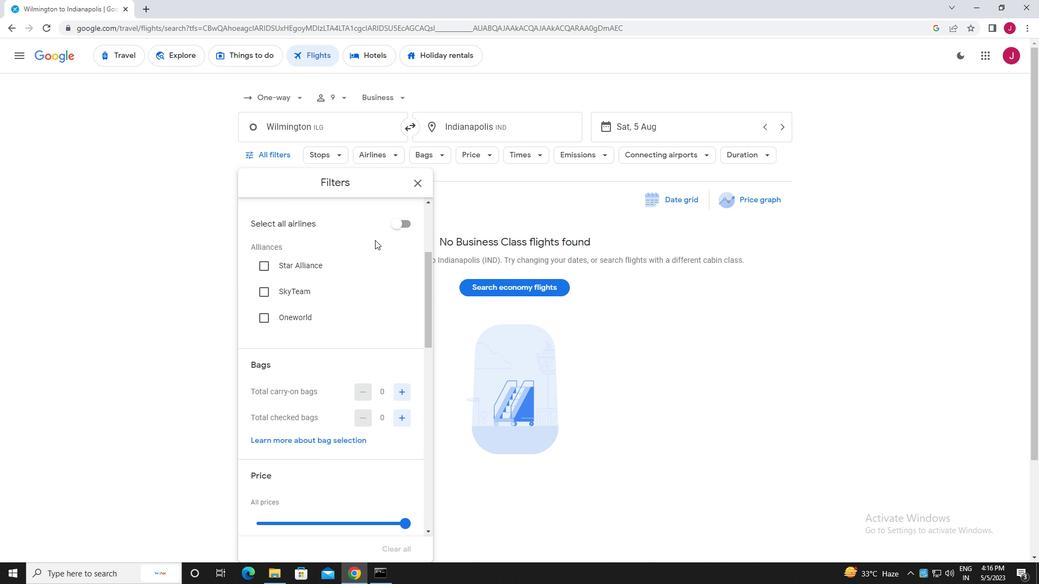 
Action: Mouse scrolled (375, 239) with delta (0, 0)
Screenshot: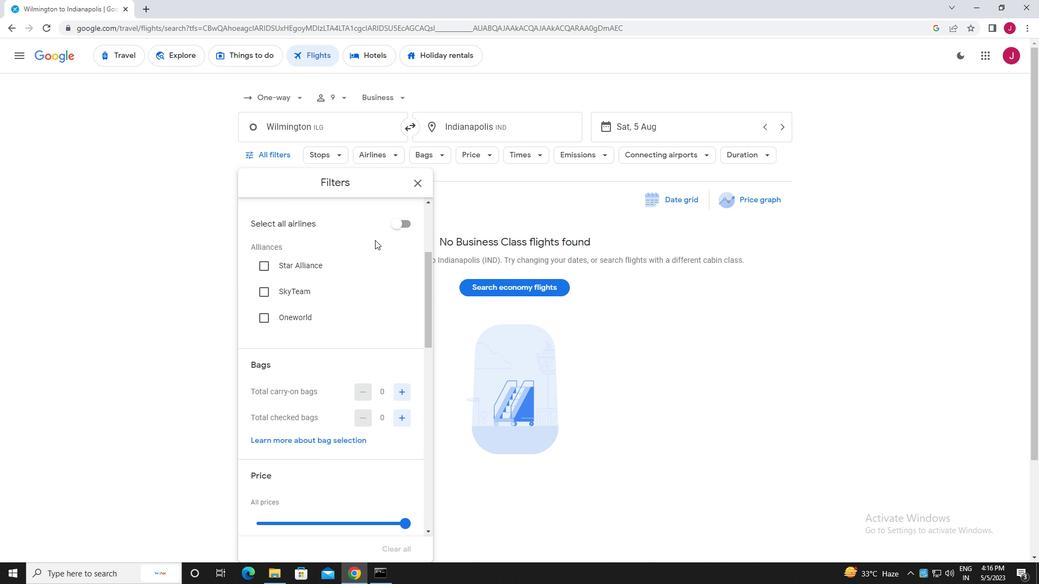
Action: Mouse scrolled (375, 239) with delta (0, 0)
Screenshot: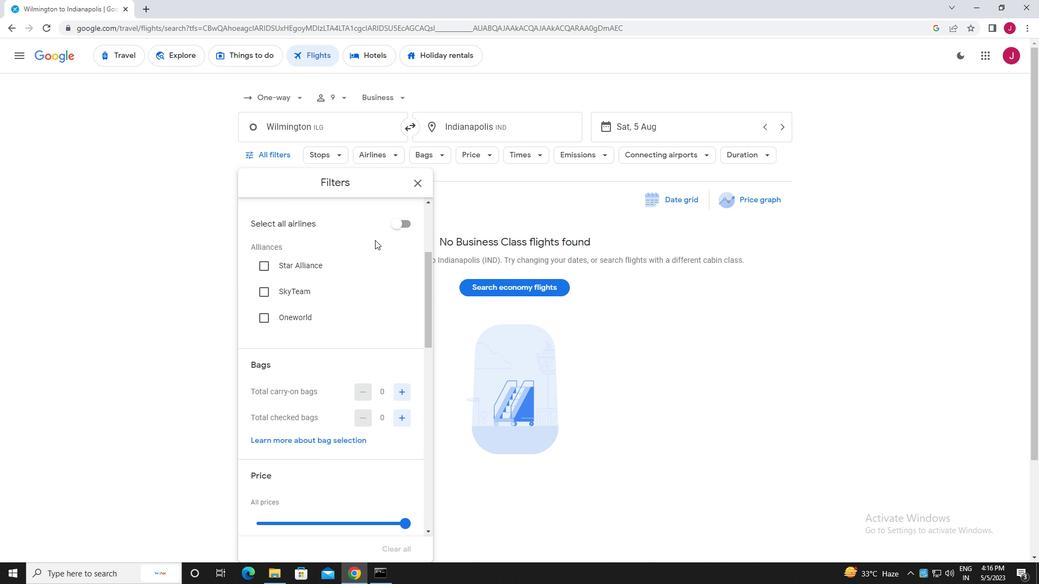 
Action: Mouse scrolled (375, 239) with delta (0, 0)
Screenshot: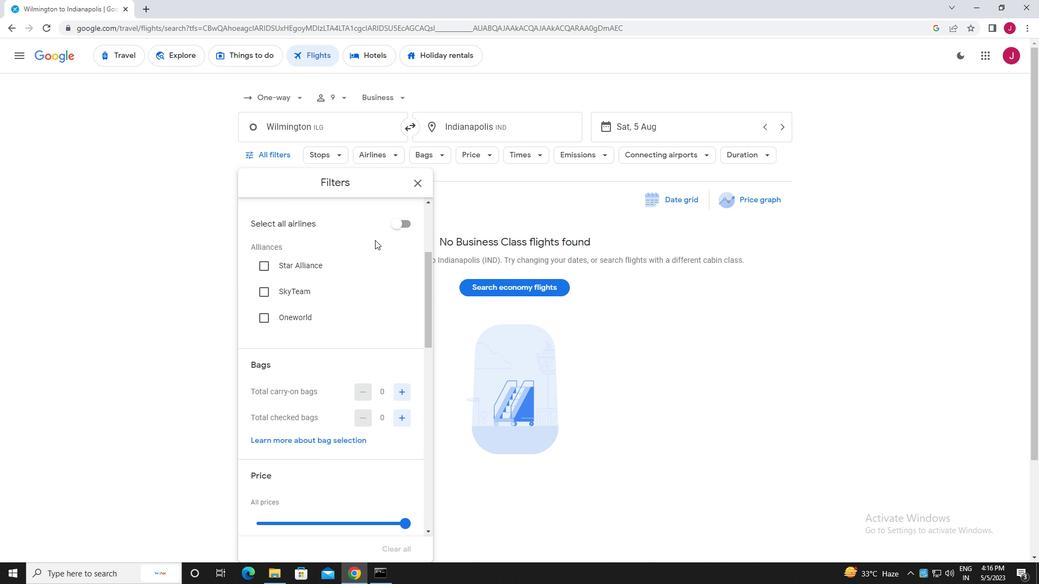 
Action: Mouse moved to (375, 240)
Screenshot: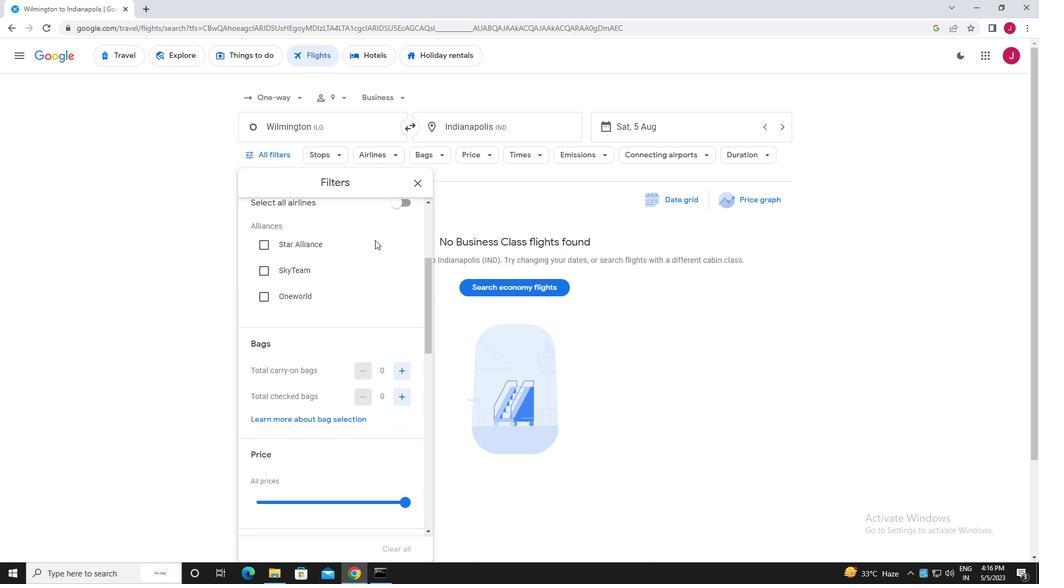 
Action: Mouse scrolled (375, 240) with delta (0, 0)
Screenshot: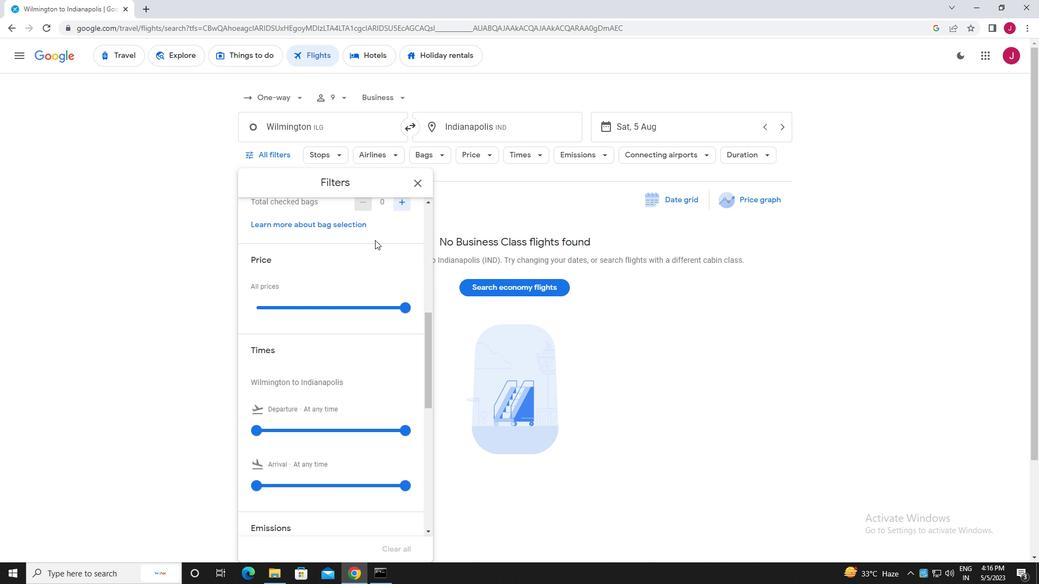 
Action: Mouse moved to (404, 255)
Screenshot: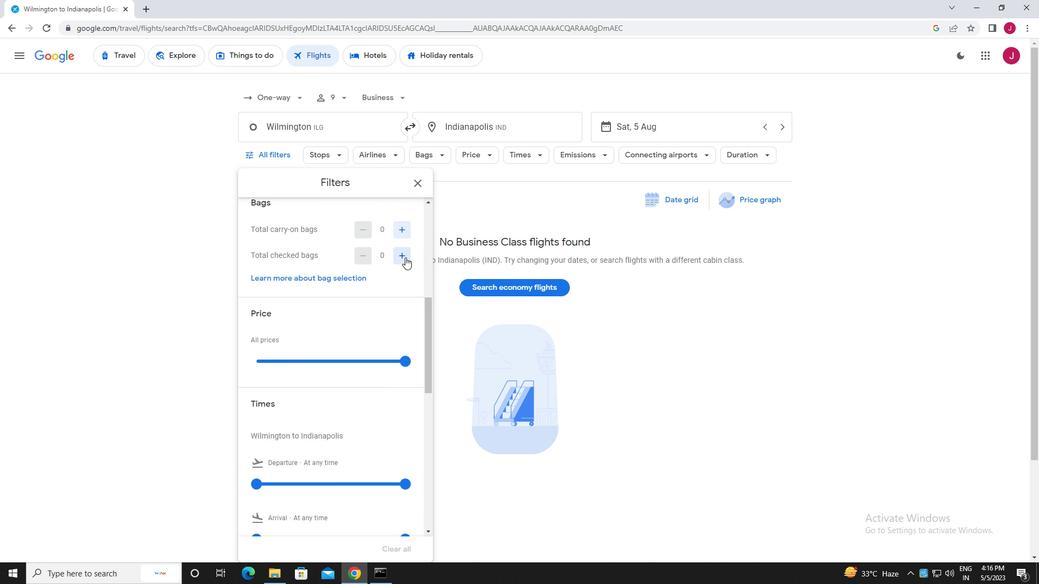
Action: Mouse pressed left at (404, 255)
Screenshot: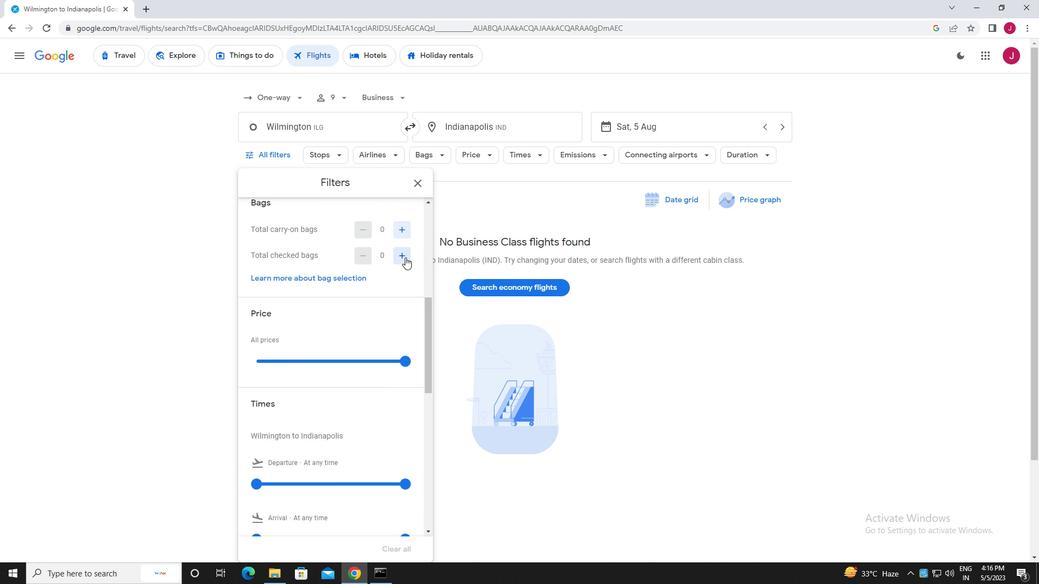 
Action: Mouse moved to (404, 255)
Screenshot: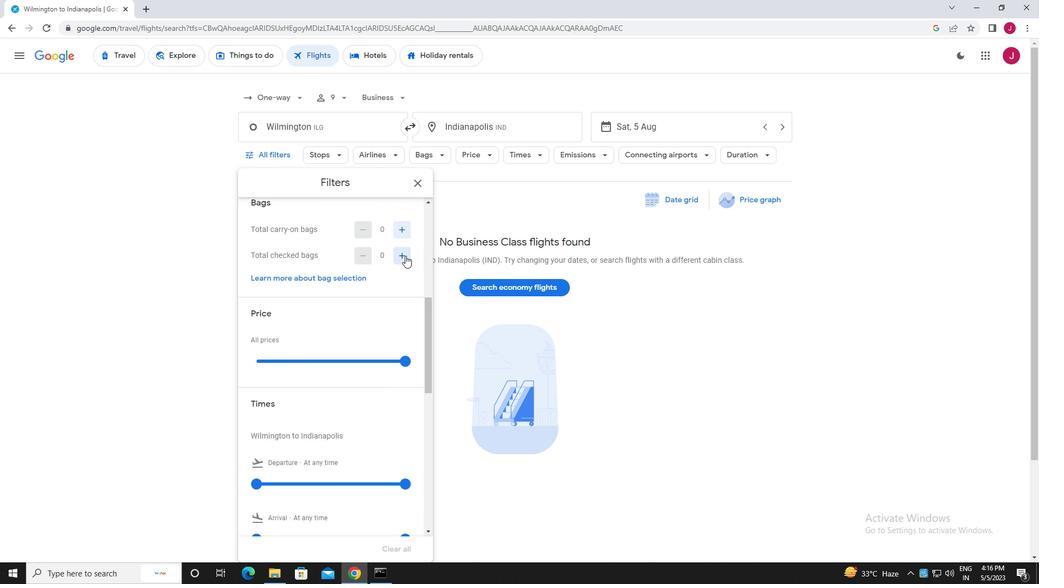 
Action: Mouse pressed left at (404, 255)
Screenshot: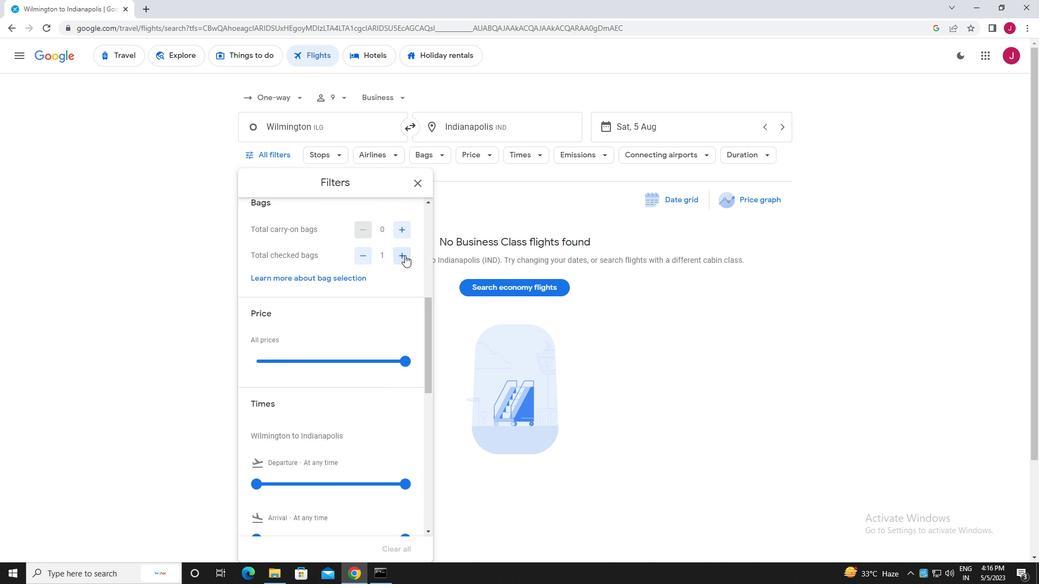 
Action: Mouse moved to (395, 256)
Screenshot: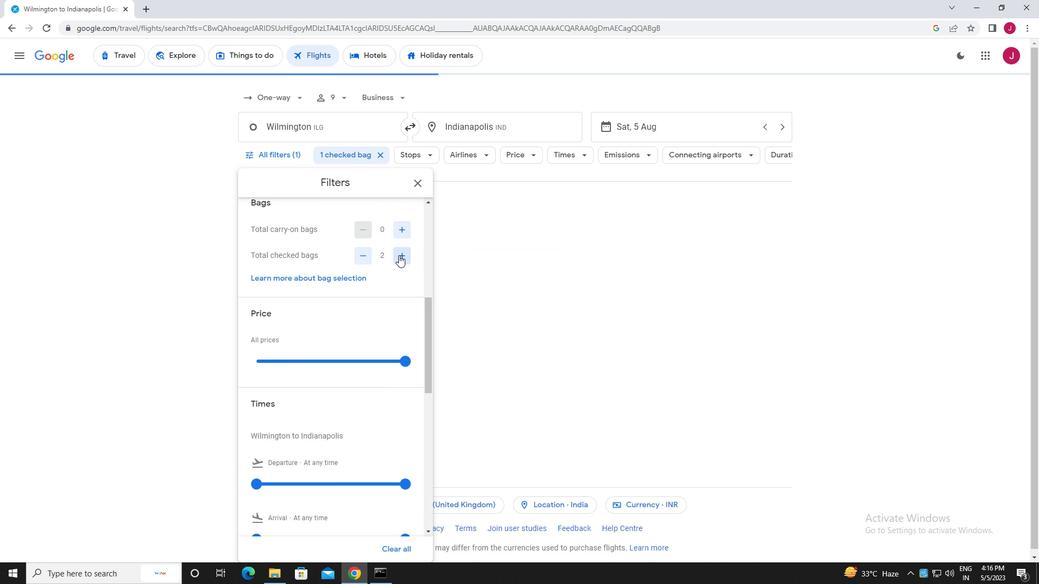 
Action: Mouse scrolled (395, 255) with delta (0, 0)
Screenshot: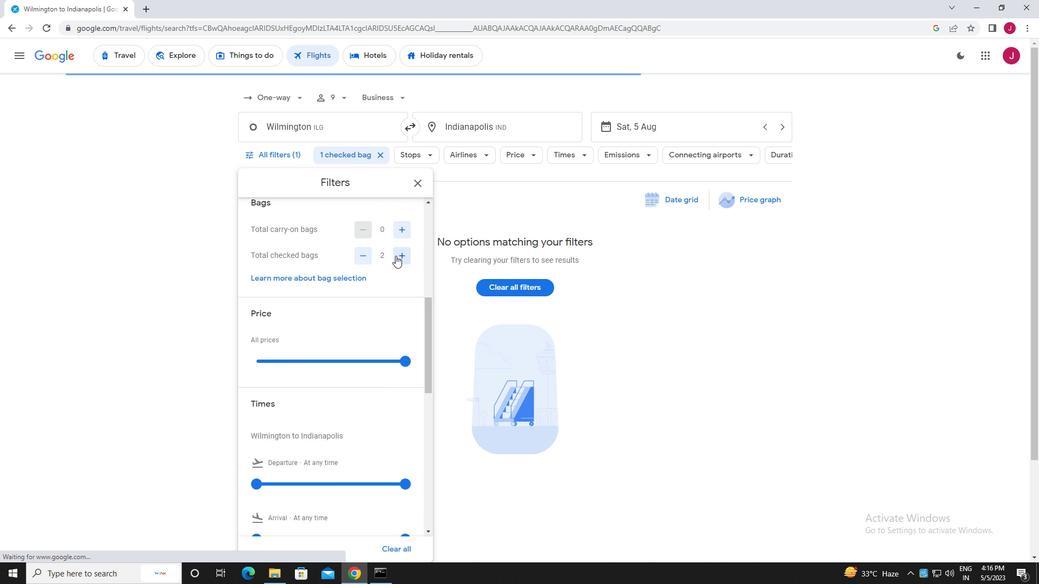 
Action: Mouse scrolled (395, 255) with delta (0, 0)
Screenshot: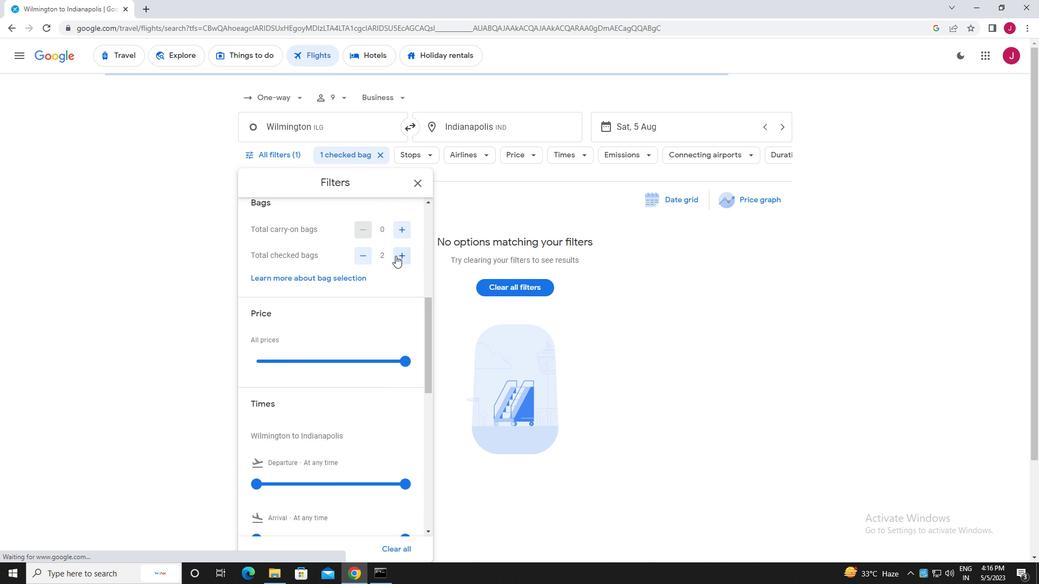 
Action: Mouse moved to (407, 252)
Screenshot: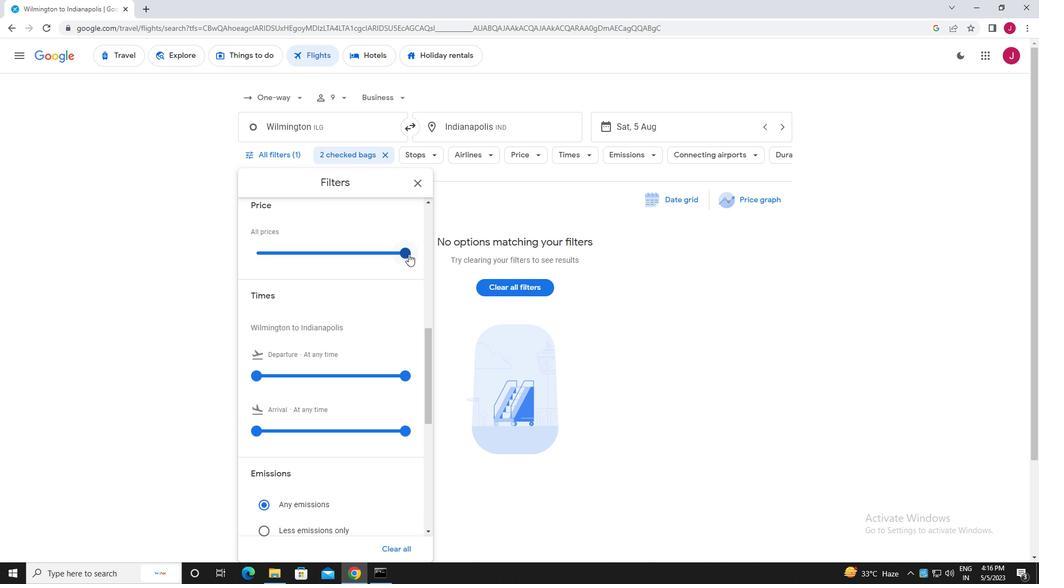 
Action: Mouse pressed left at (407, 252)
Screenshot: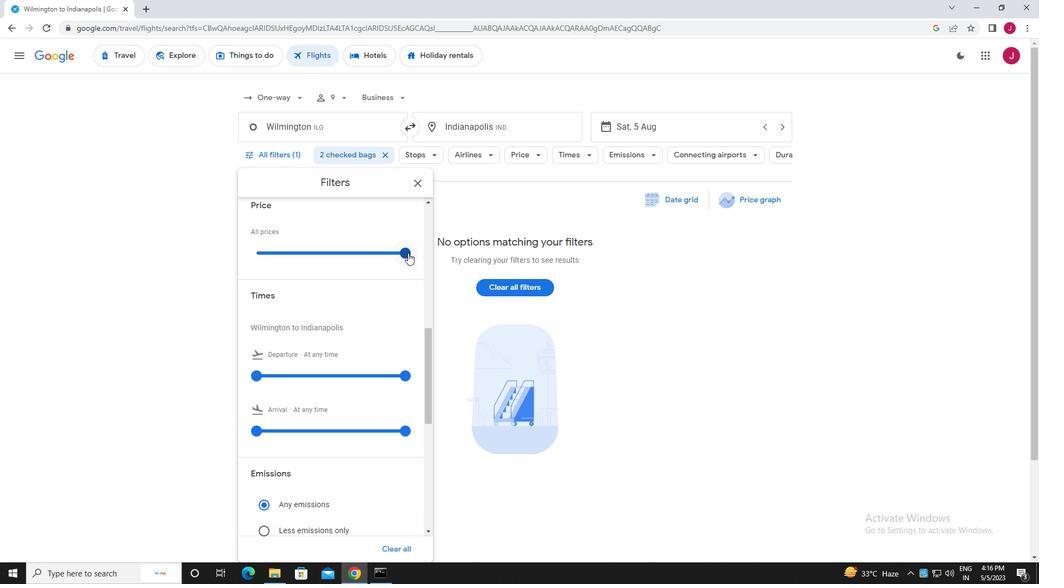 
Action: Mouse moved to (404, 252)
Screenshot: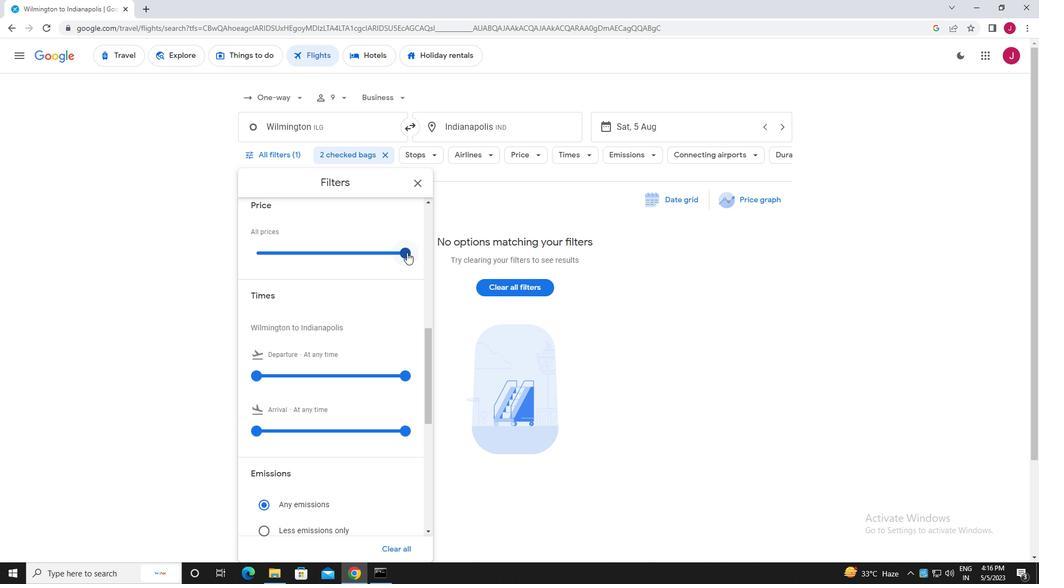 
Action: Mouse scrolled (404, 252) with delta (0, 0)
Screenshot: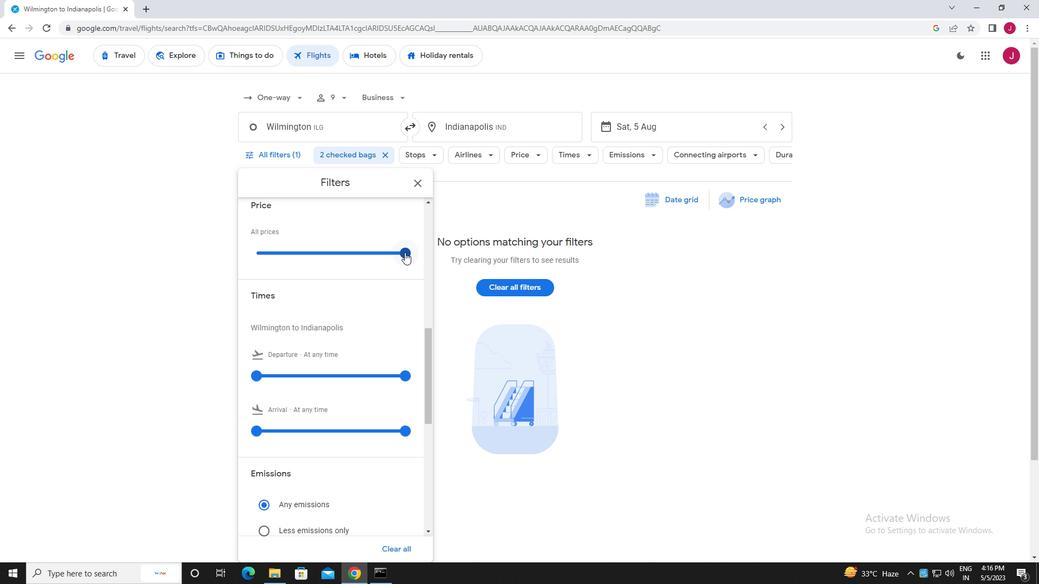 
Action: Mouse scrolled (404, 252) with delta (0, 0)
Screenshot: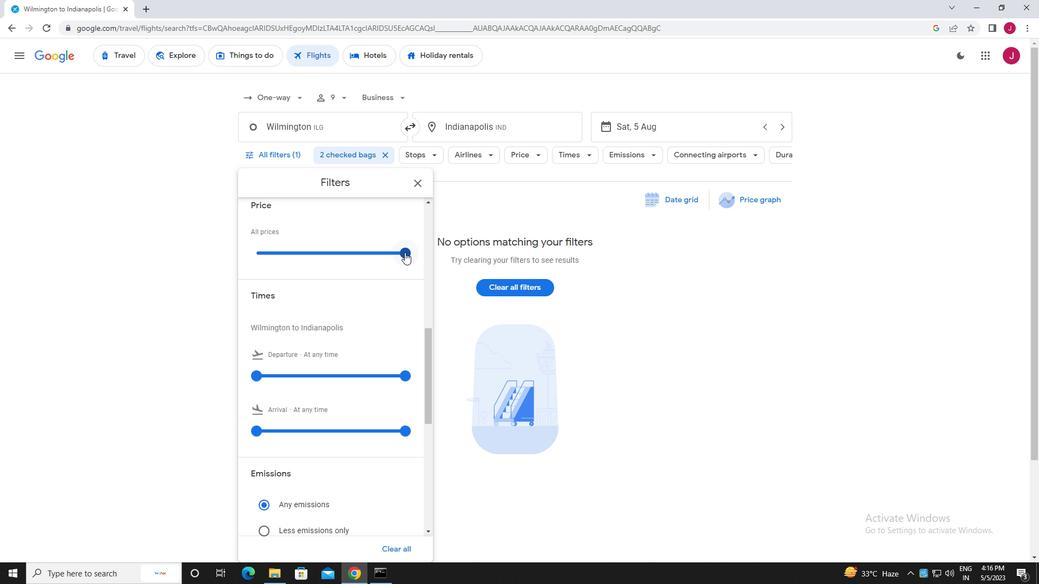 
Action: Mouse moved to (251, 266)
Screenshot: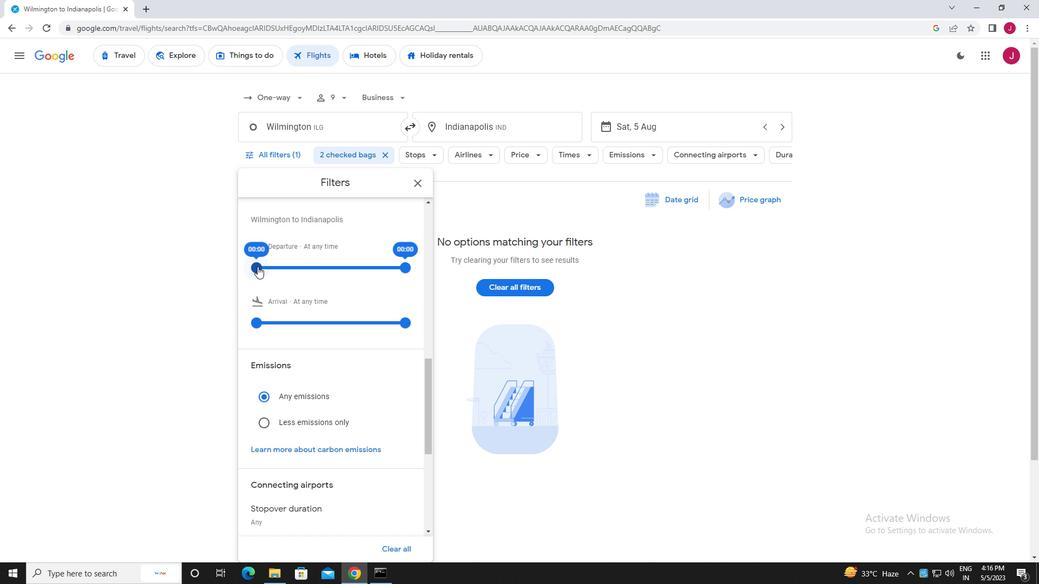 
Action: Mouse pressed left at (251, 266)
Screenshot: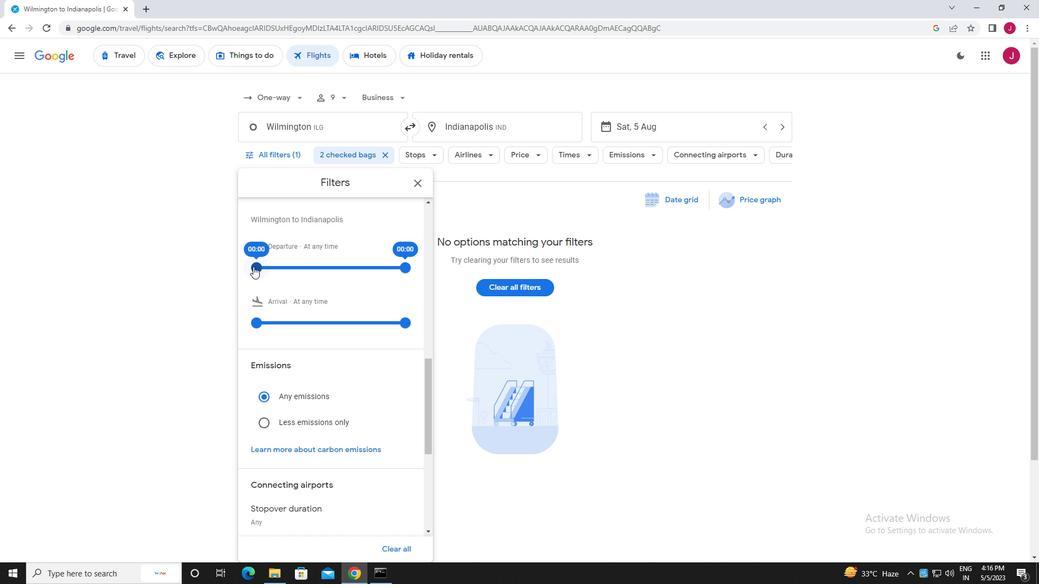 
Action: Mouse moved to (421, 183)
Screenshot: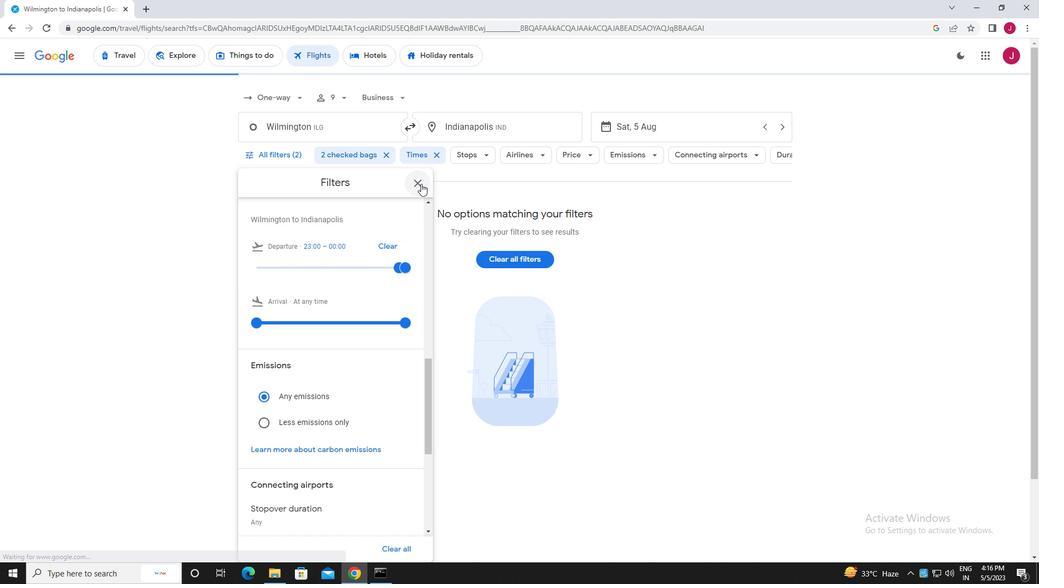 
Action: Mouse pressed left at (421, 183)
Screenshot: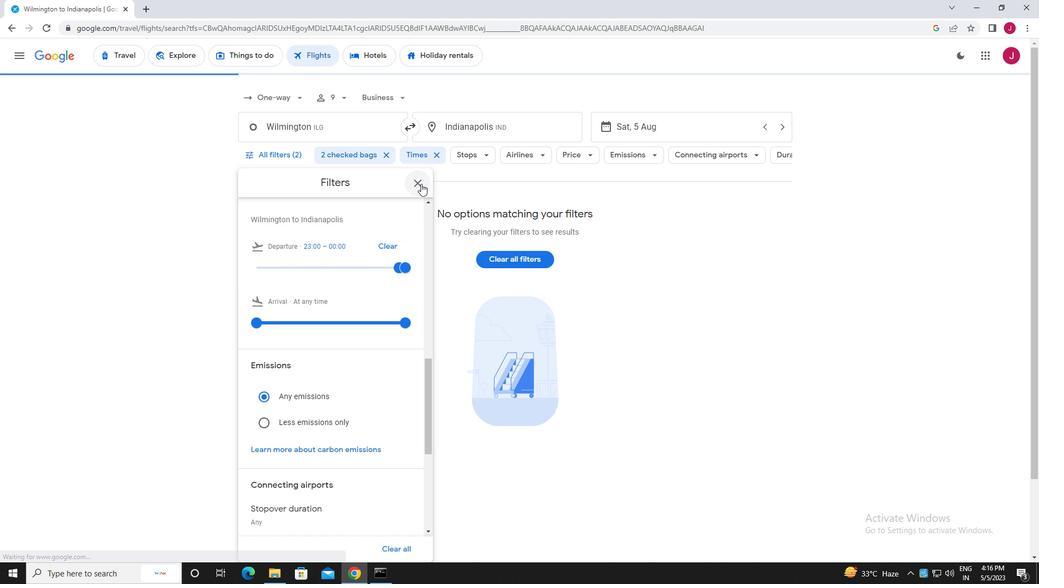 
Action: Mouse moved to (420, 183)
Screenshot: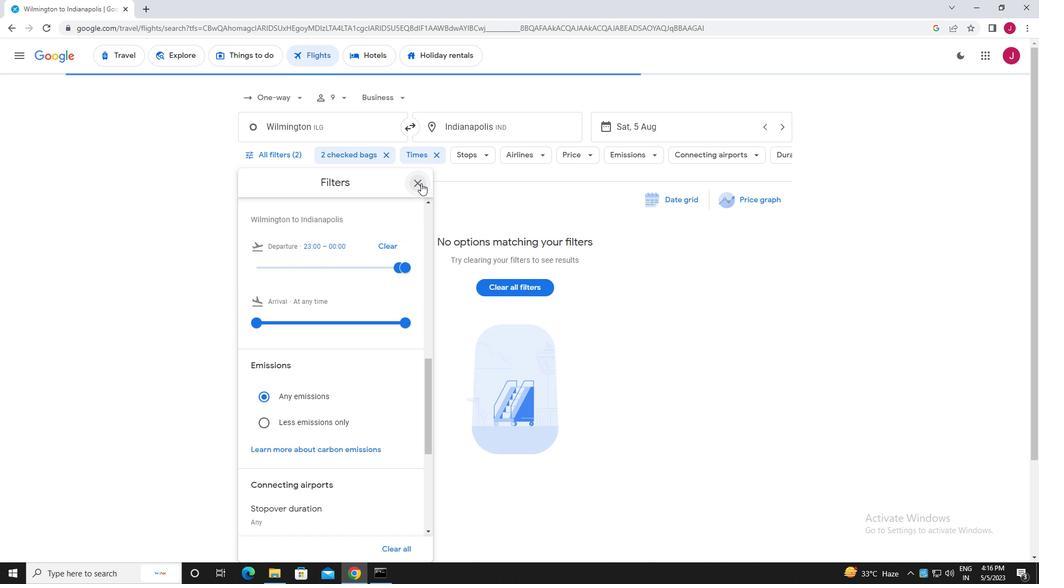 
